 Task: Open Card Data Science Review in Board Sales Performance Management to Workspace Credit Analysis and add a team member Softage.1@softage.net, a label Blue, a checklist Training and Development, an attachment from your computer, a color Blue and finally, add a card description 'Conduct team training session on effective conflict resolution' and a comment 'We should approach this task with a sense of accountability and responsibility, owning our mistakes and taking steps to correct them.'. Add a start date 'Jan 05, 1900' with a due date 'Jan 12, 1900'
Action: Mouse moved to (102, 50)
Screenshot: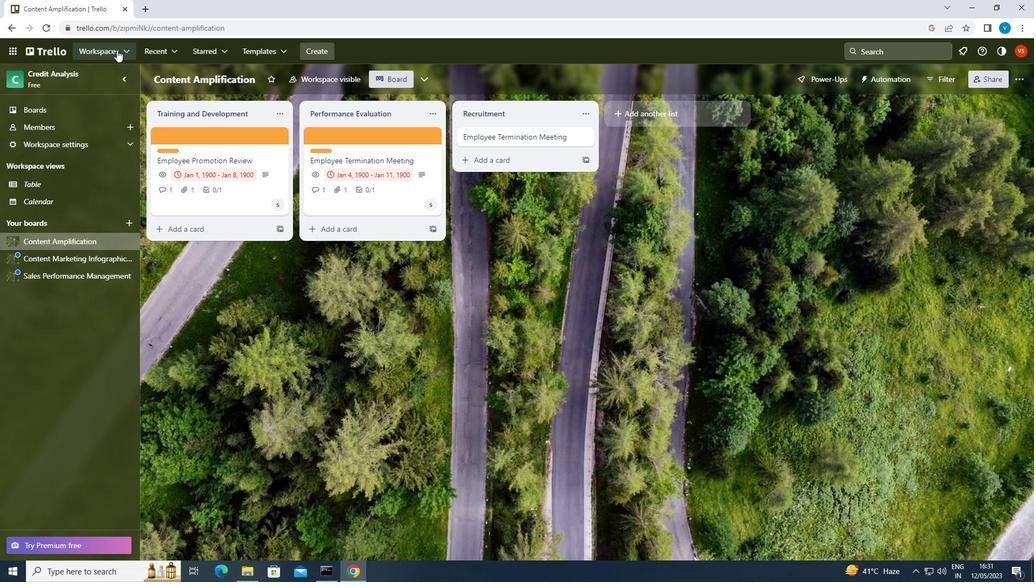 
Action: Mouse pressed left at (102, 50)
Screenshot: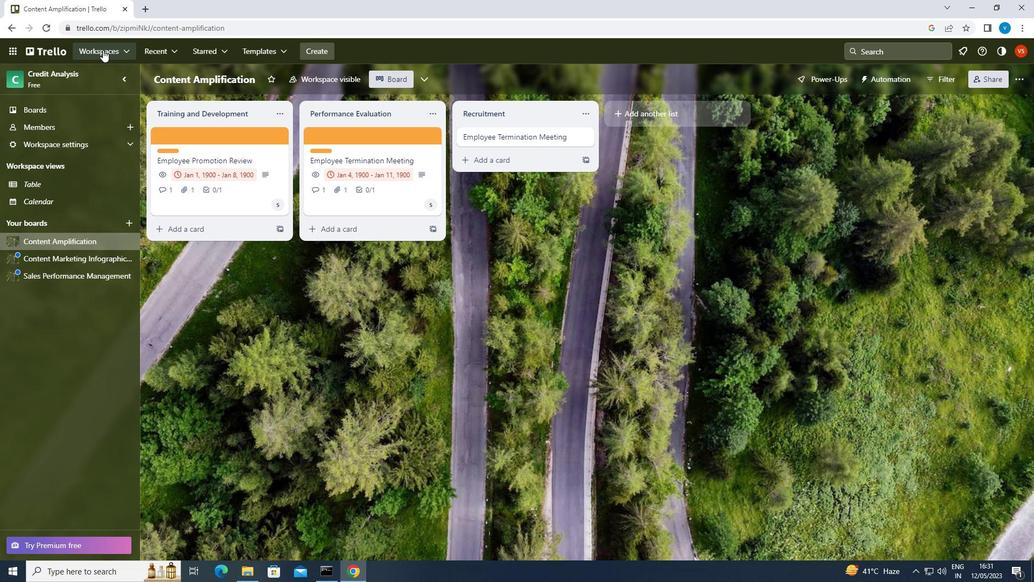 
Action: Mouse moved to (153, 343)
Screenshot: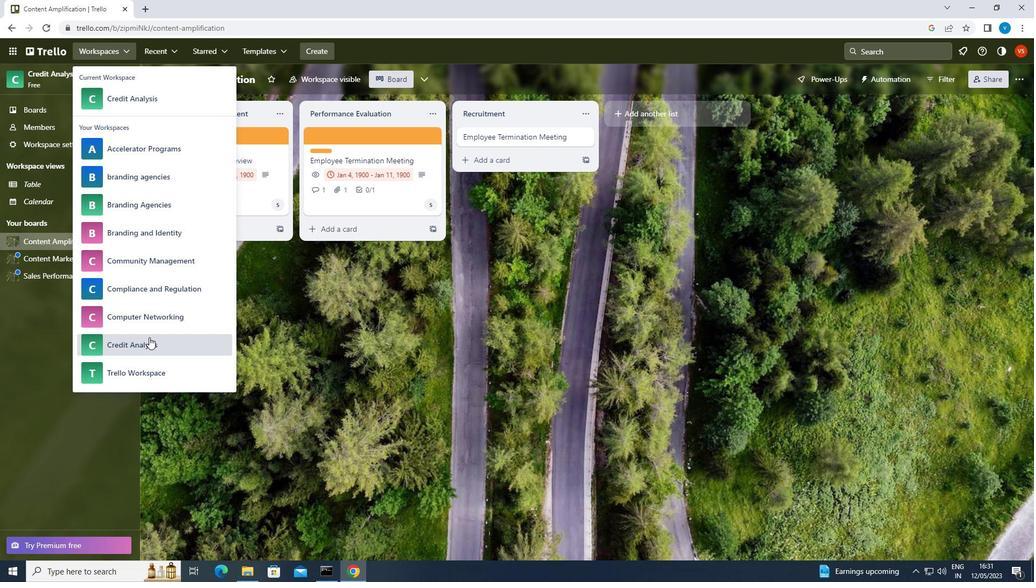 
Action: Mouse pressed left at (153, 343)
Screenshot: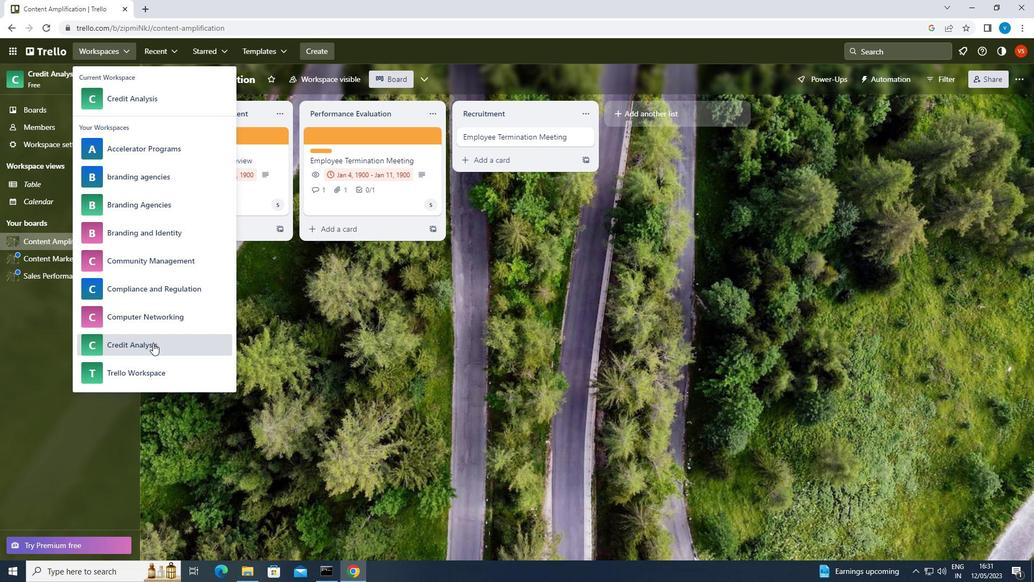 
Action: Mouse moved to (779, 449)
Screenshot: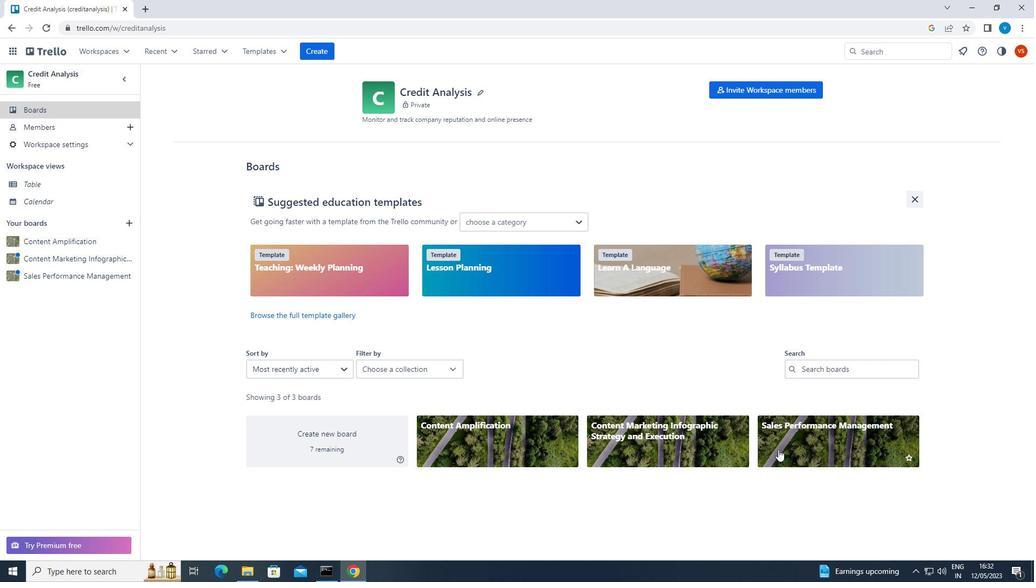 
Action: Mouse pressed left at (779, 449)
Screenshot: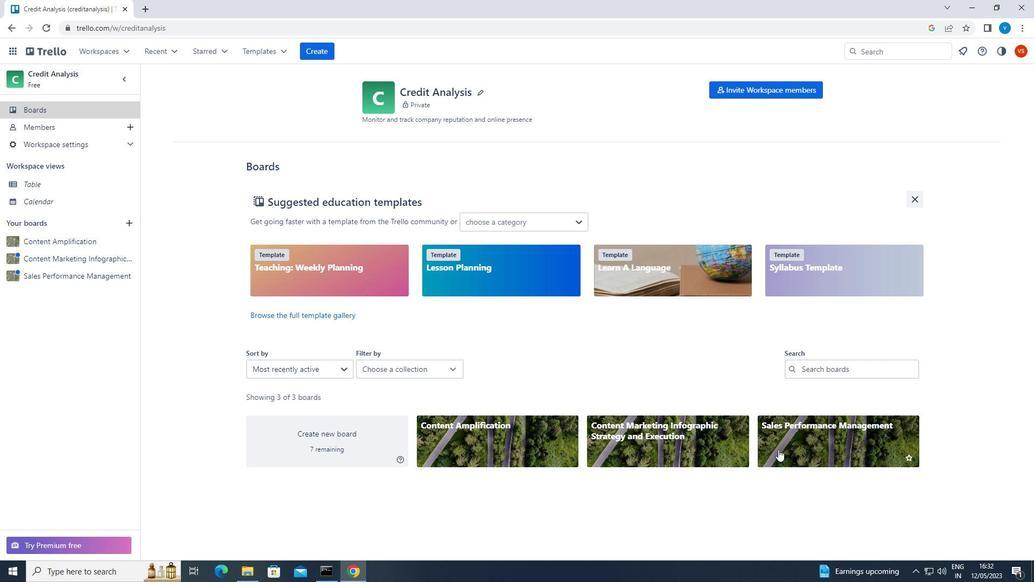 
Action: Mouse moved to (394, 136)
Screenshot: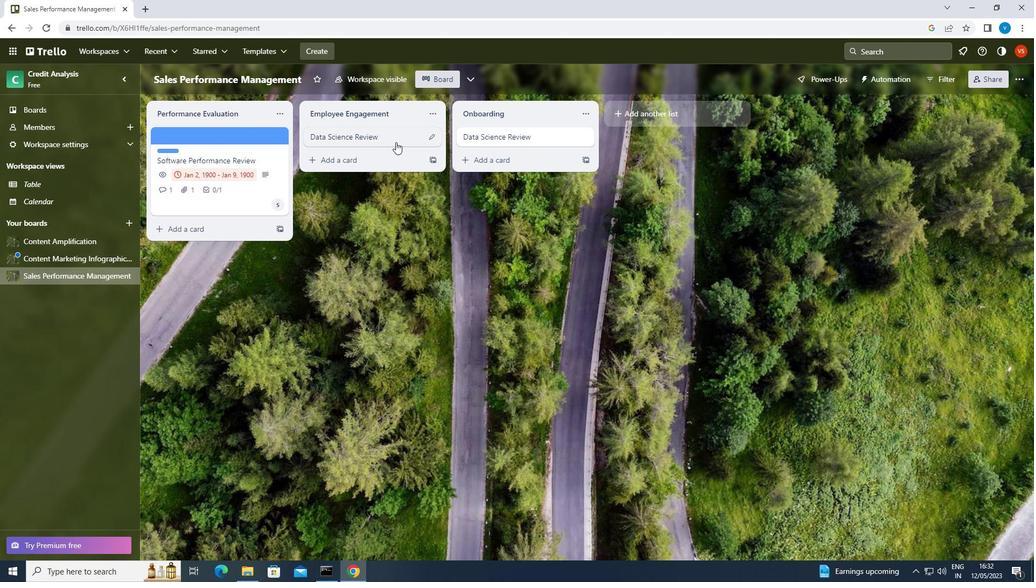 
Action: Mouse pressed left at (394, 136)
Screenshot: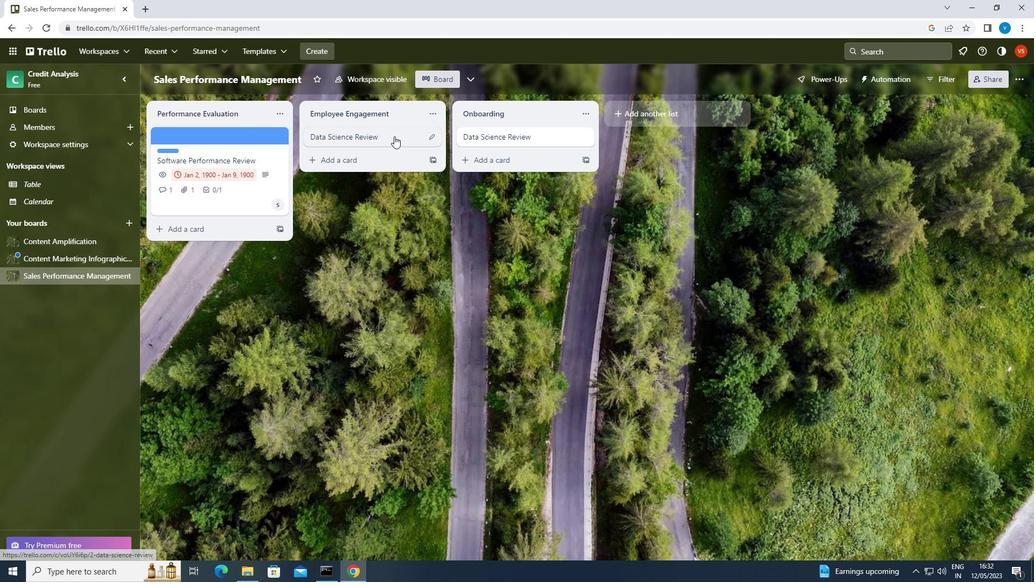
Action: Mouse moved to (645, 175)
Screenshot: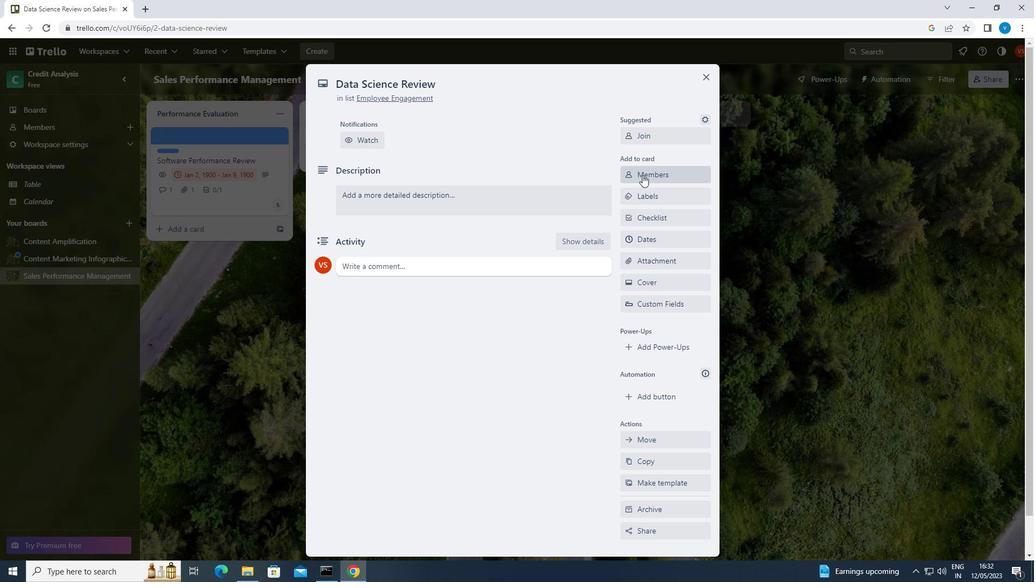 
Action: Mouse pressed left at (645, 175)
Screenshot: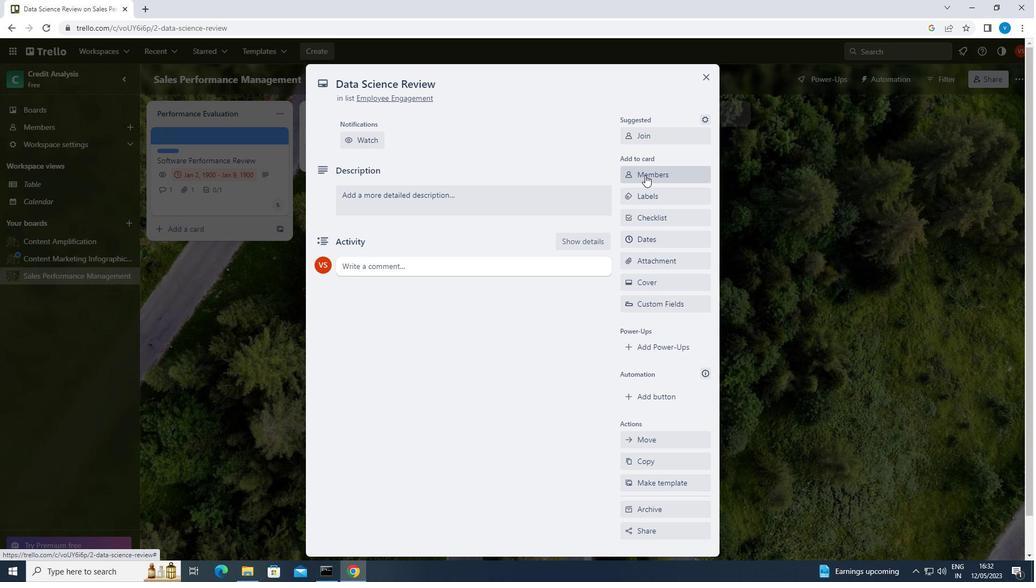 
Action: Key pressed <Key.shift>SOFTAGE.1<Key.shift><Key.shift><Key.shift><Key.shift><Key.shift><Key.shift><Key.shift><Key.shift><Key.shift>@SOFTAGE.NET
Screenshot: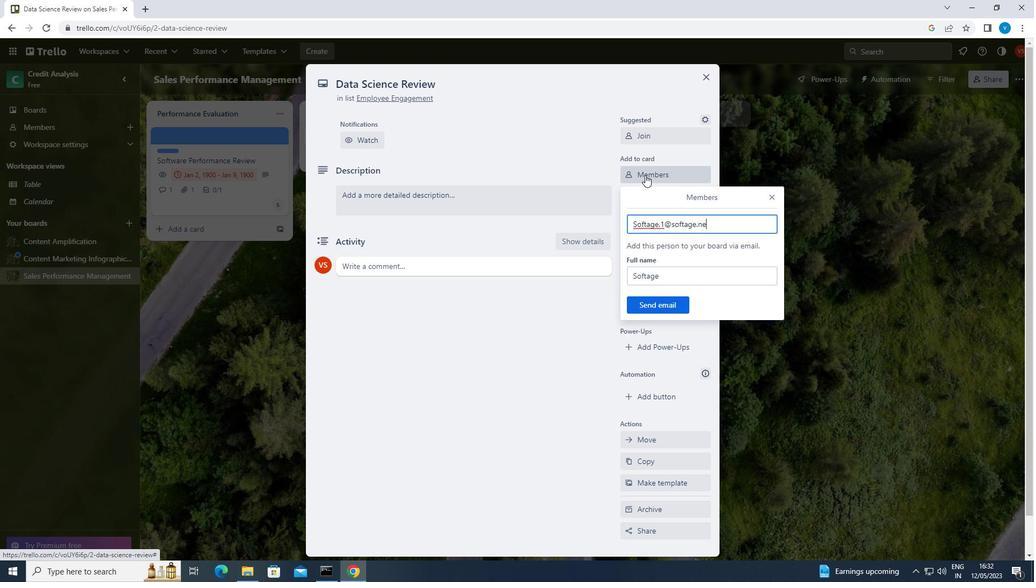 
Action: Mouse moved to (645, 305)
Screenshot: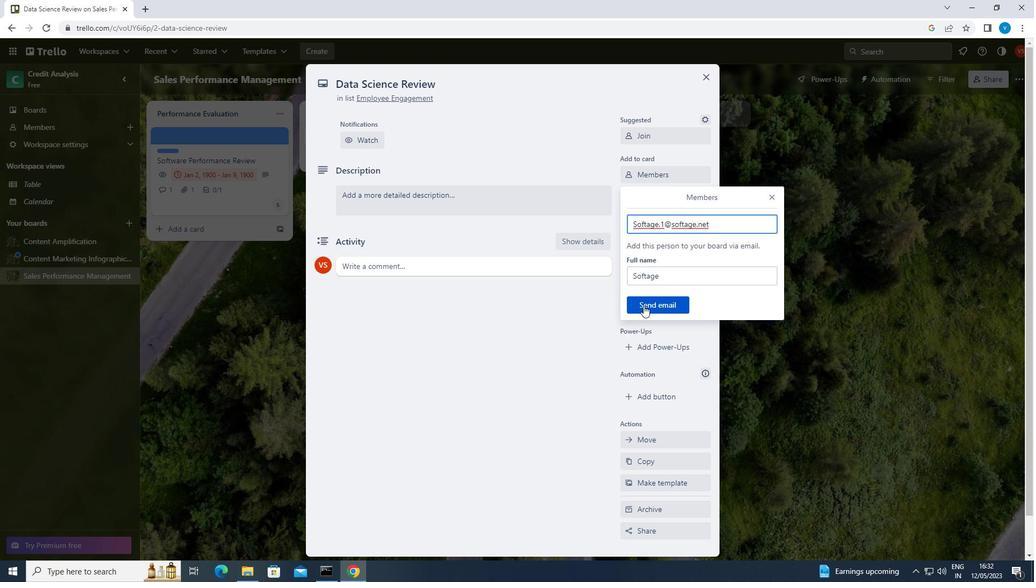 
Action: Mouse pressed left at (645, 305)
Screenshot: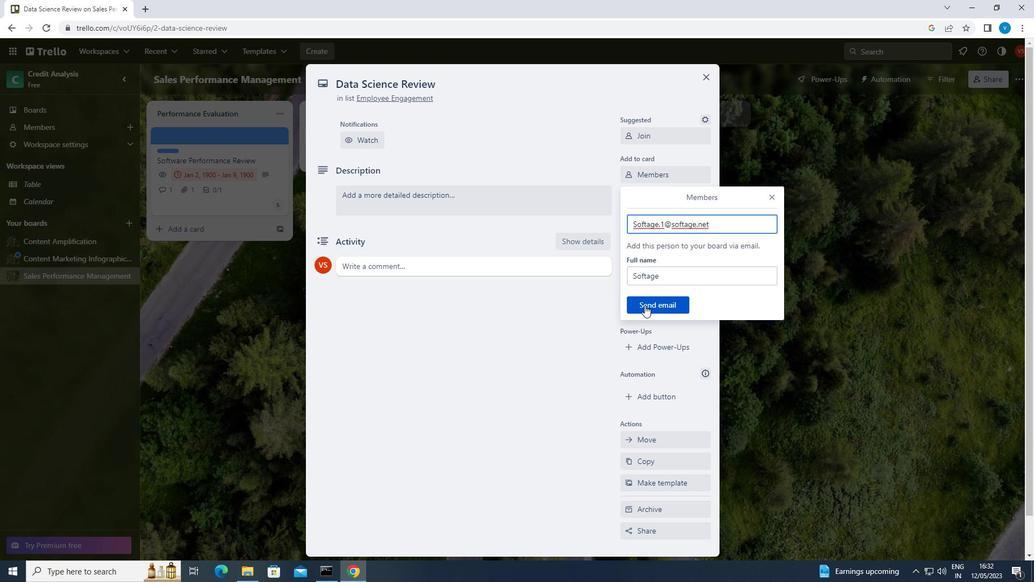 
Action: Mouse moved to (666, 199)
Screenshot: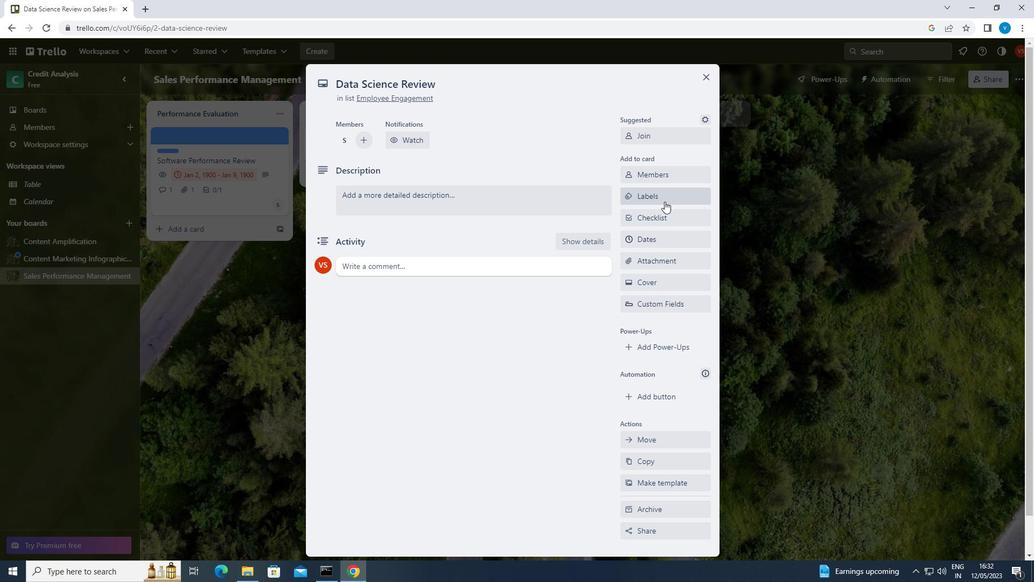 
Action: Mouse pressed left at (666, 199)
Screenshot: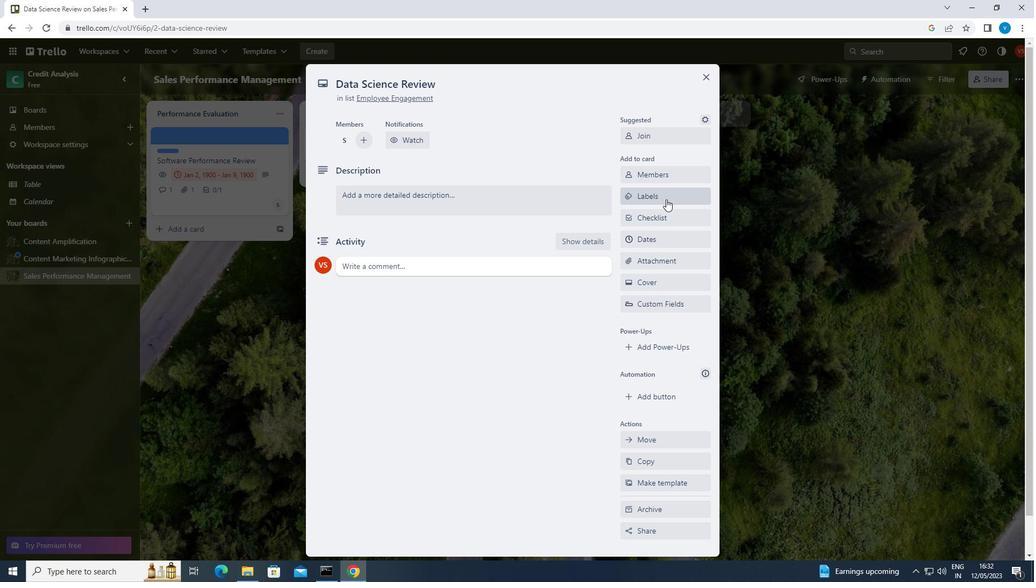 
Action: Mouse moved to (678, 375)
Screenshot: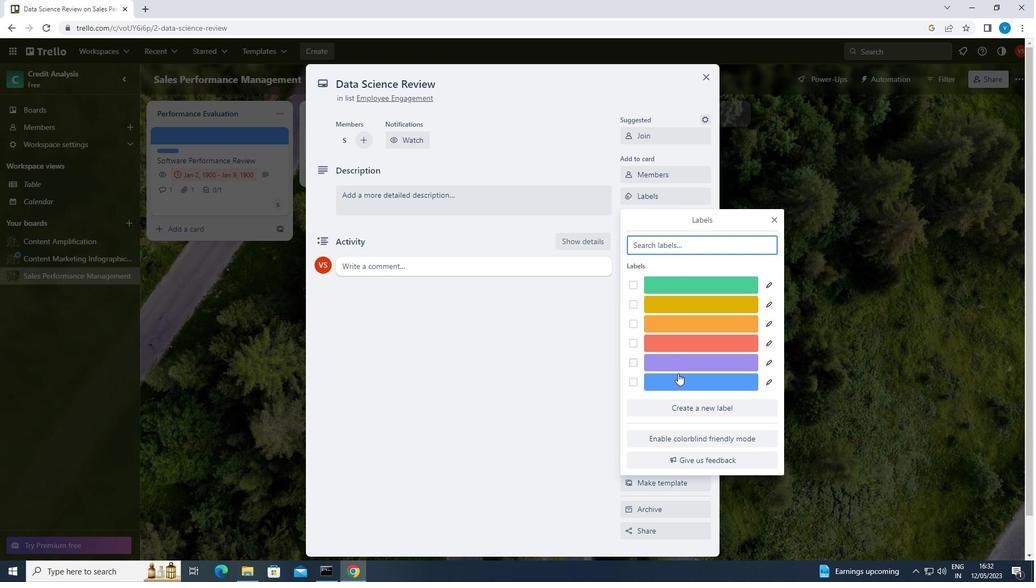
Action: Mouse pressed left at (678, 375)
Screenshot: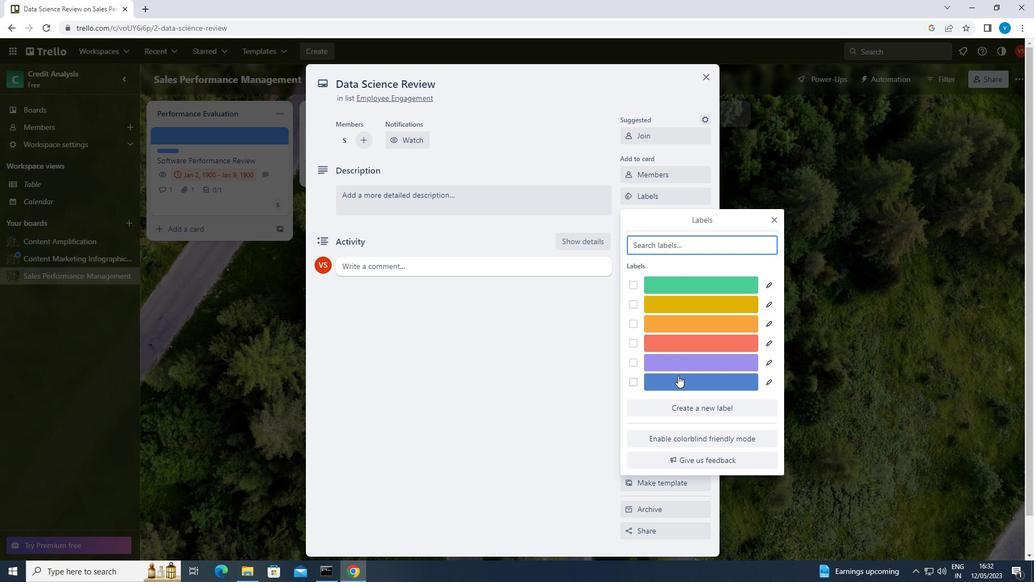 
Action: Mouse moved to (774, 218)
Screenshot: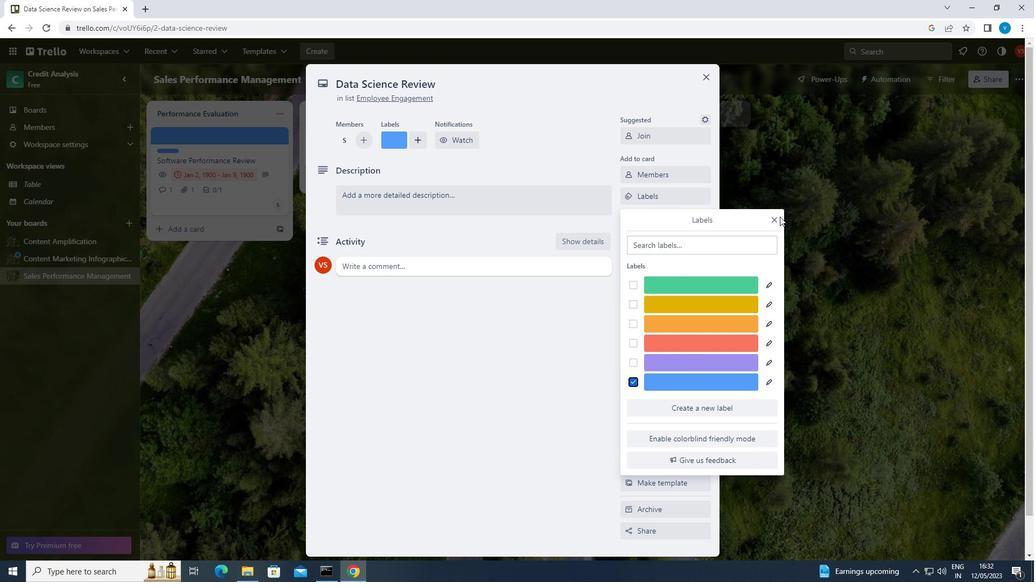 
Action: Mouse pressed left at (774, 218)
Screenshot: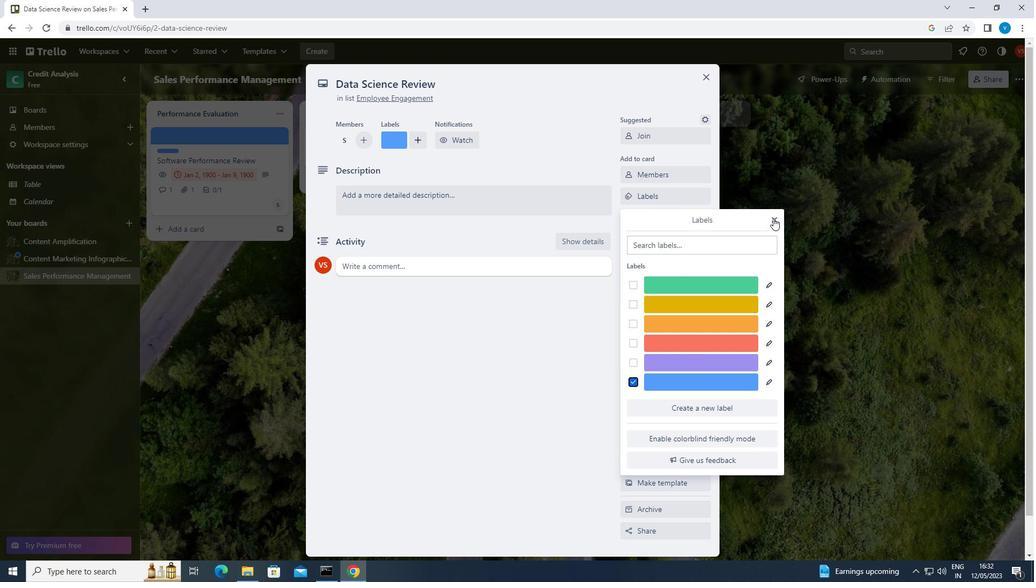 
Action: Mouse moved to (678, 220)
Screenshot: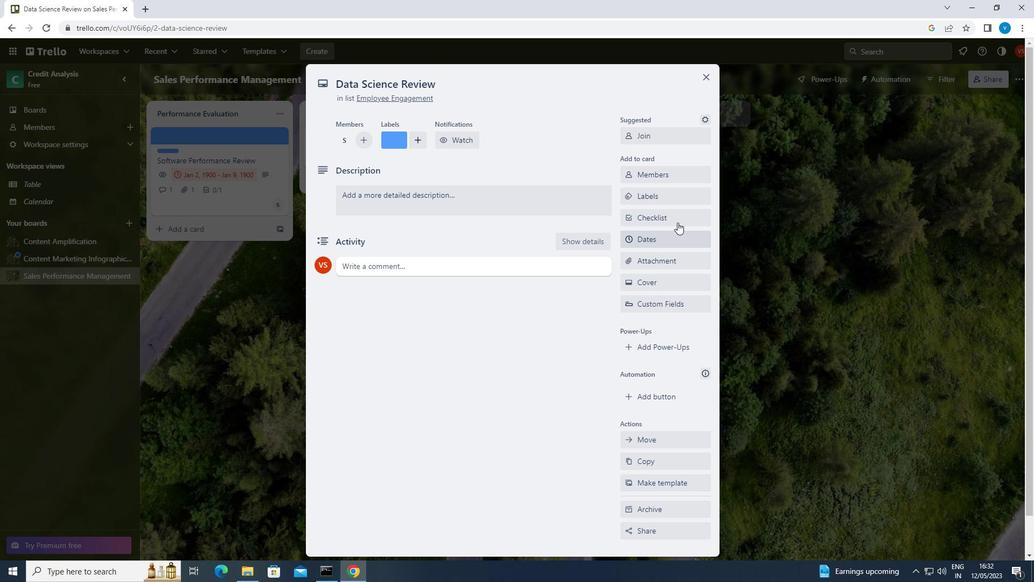
Action: Mouse pressed left at (678, 220)
Screenshot: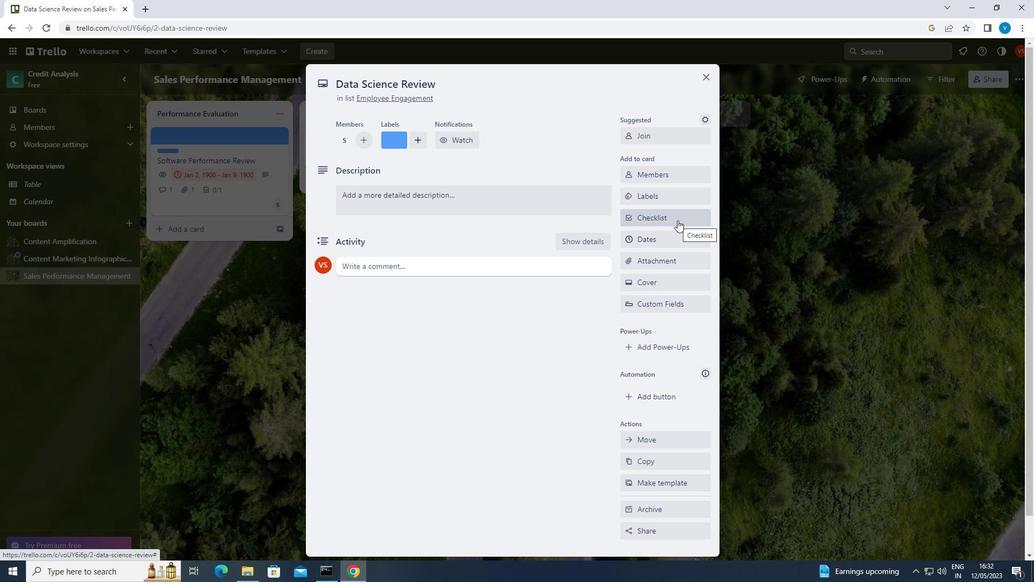 
Action: Mouse moved to (655, 340)
Screenshot: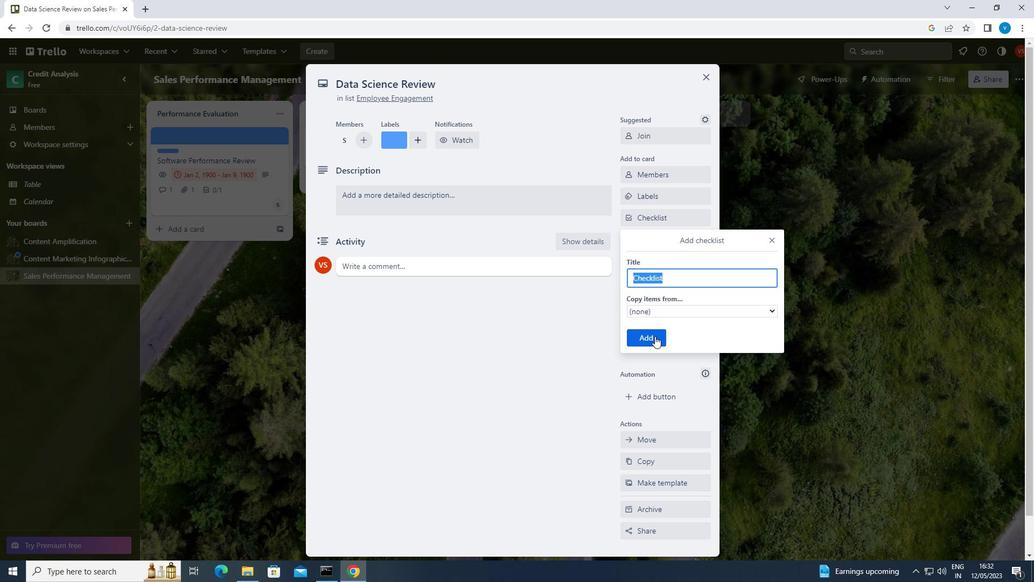 
Action: Mouse pressed left at (655, 340)
Screenshot: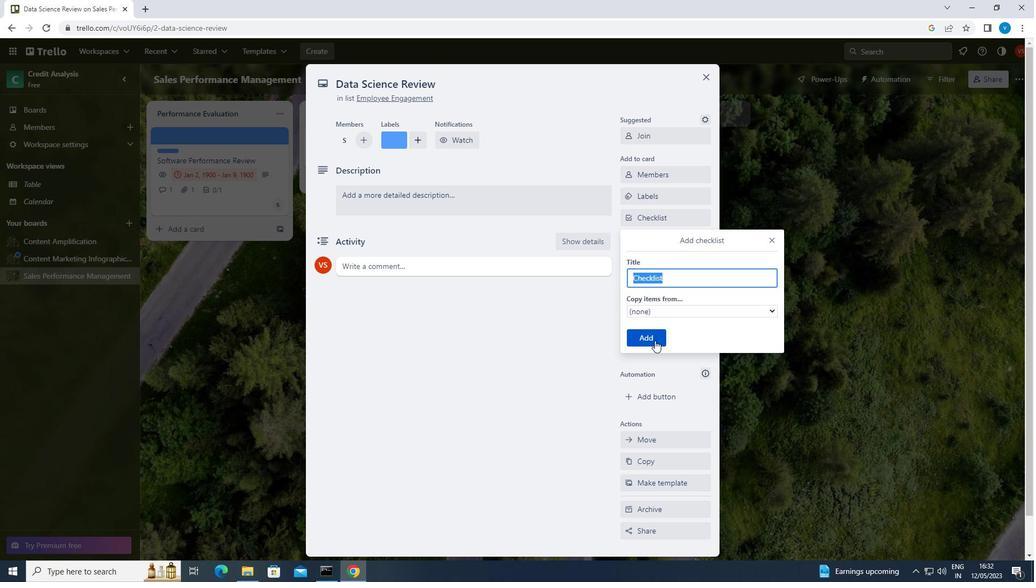 
Action: Mouse moved to (539, 278)
Screenshot: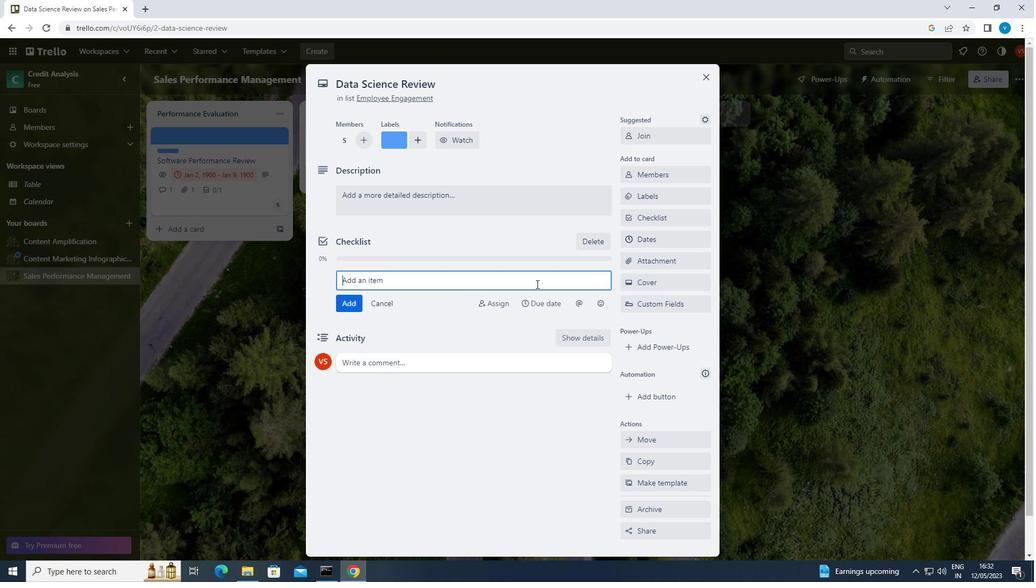 
Action: Mouse pressed left at (539, 278)
Screenshot: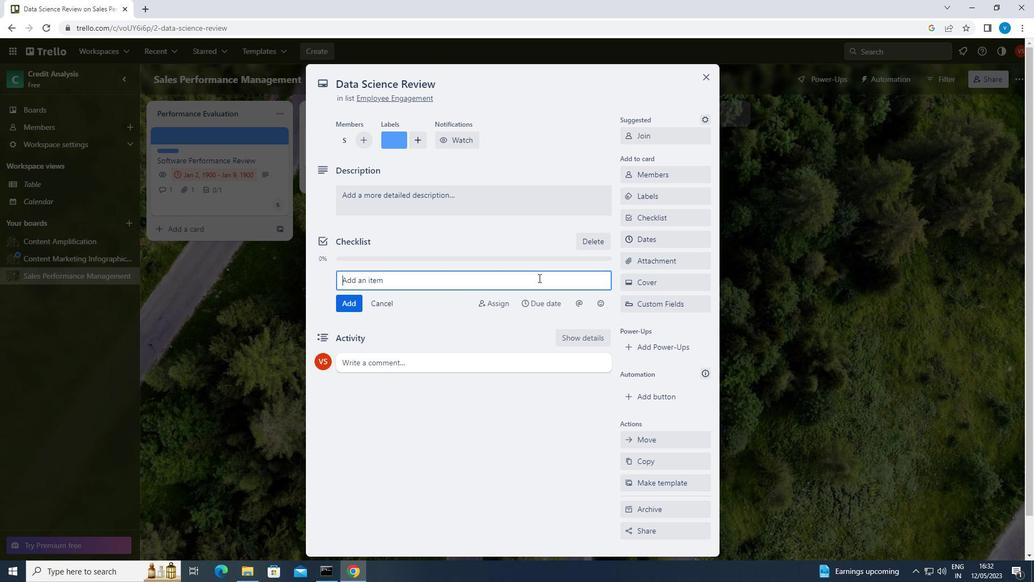 
Action: Key pressed <Key.shift>TRAINING<Key.space>AND<Key.space><Key.shift>DEVELOPMENT
Screenshot: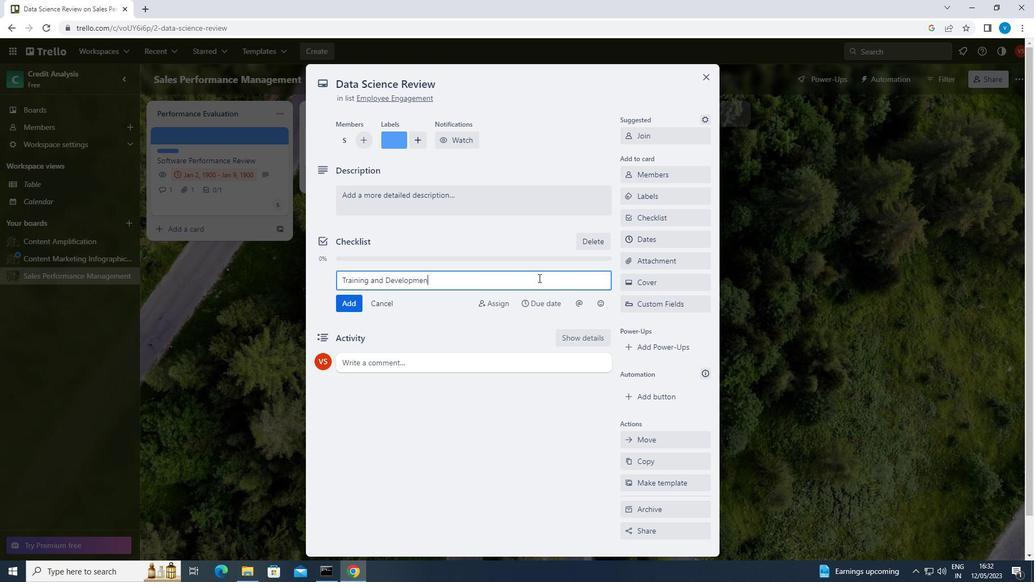 
Action: Mouse moved to (349, 301)
Screenshot: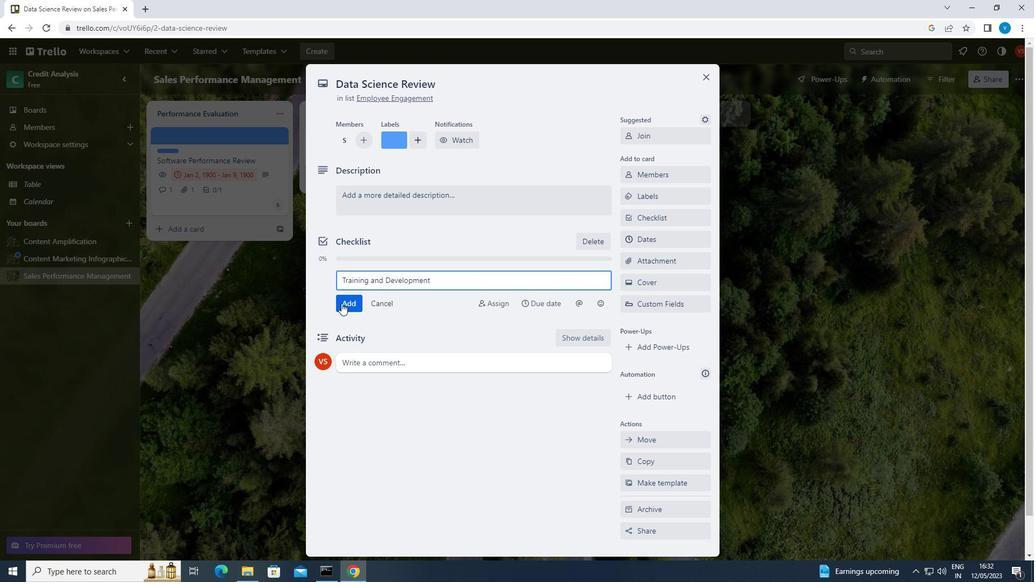 
Action: Mouse pressed left at (349, 301)
Screenshot: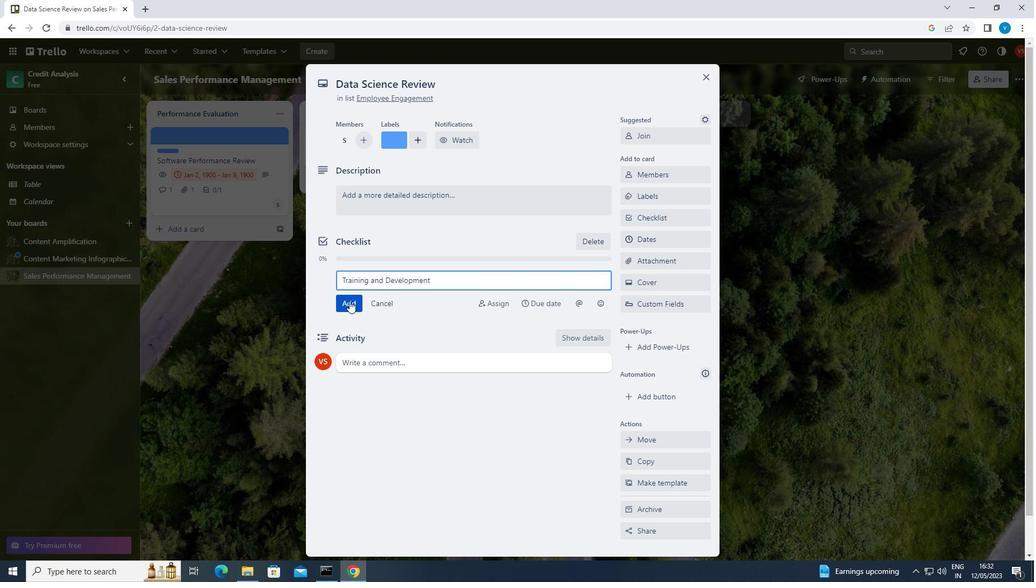 
Action: Mouse moved to (651, 258)
Screenshot: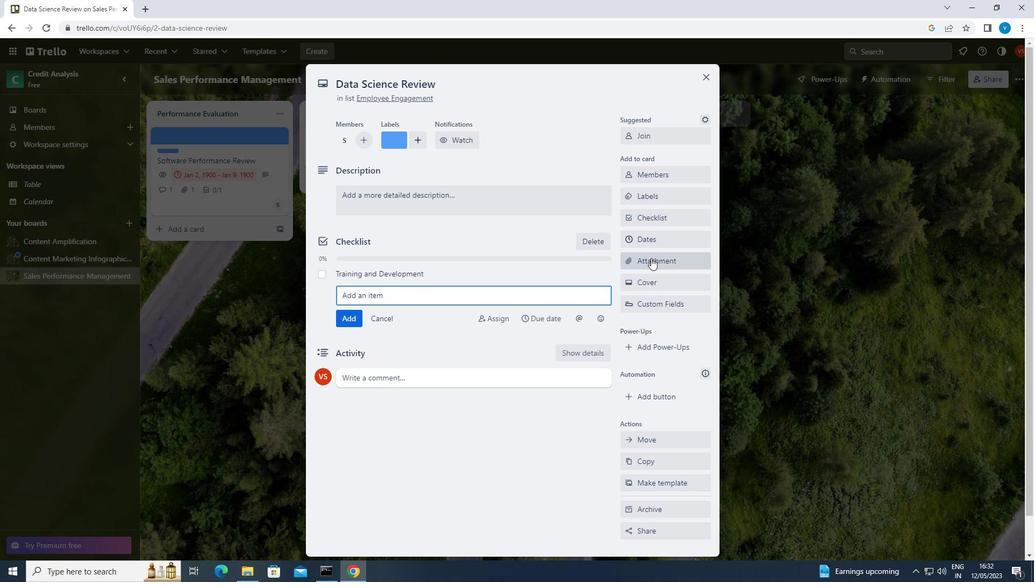
Action: Mouse pressed left at (651, 258)
Screenshot: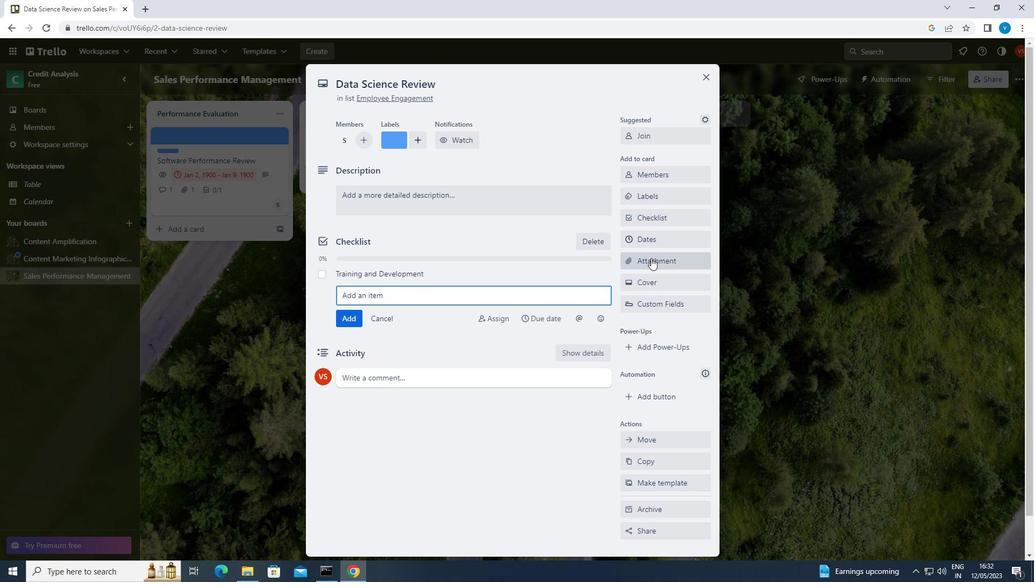 
Action: Mouse moved to (650, 305)
Screenshot: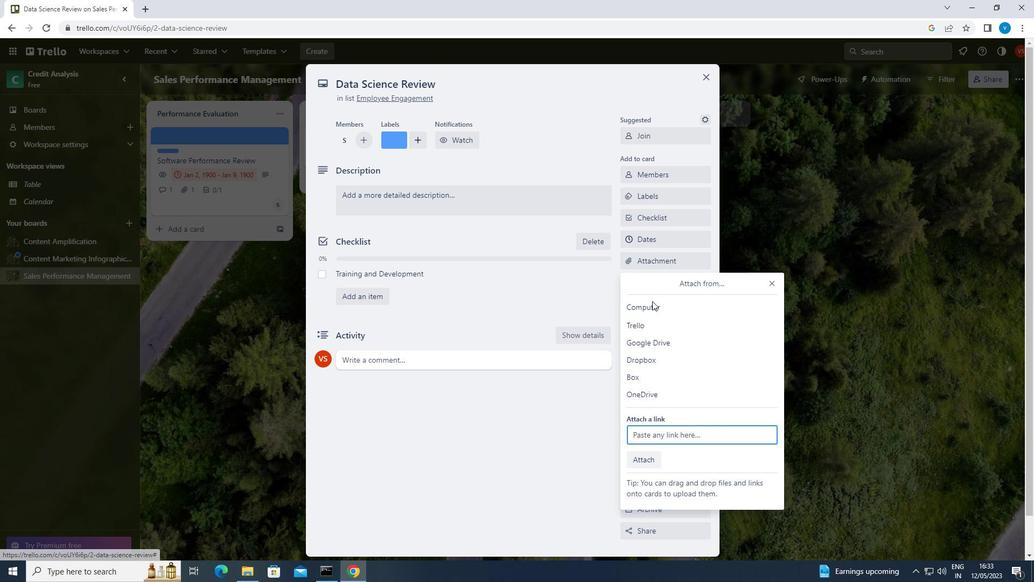 
Action: Mouse pressed left at (650, 305)
Screenshot: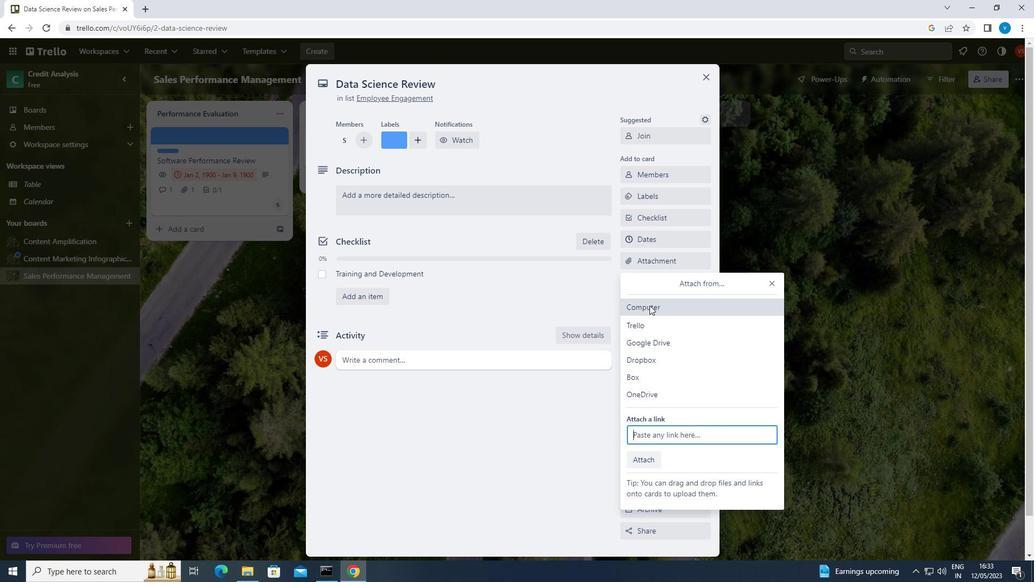 
Action: Mouse moved to (283, 183)
Screenshot: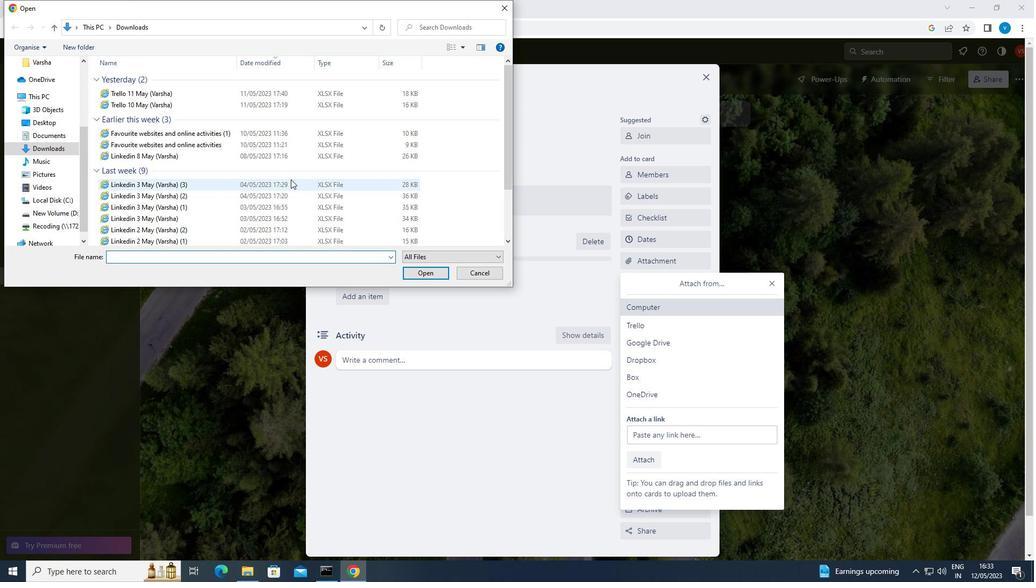 
Action: Mouse pressed left at (283, 183)
Screenshot: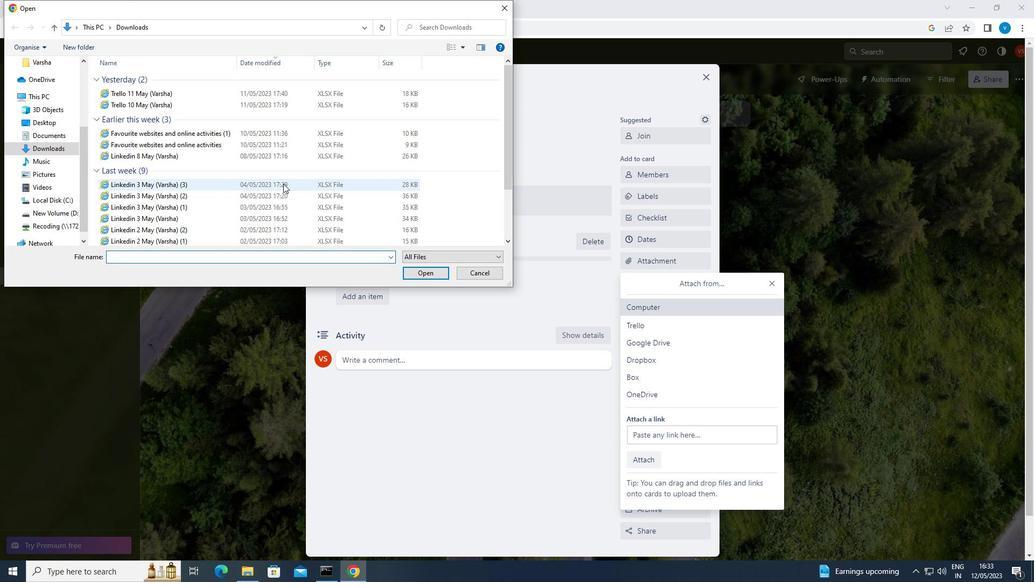 
Action: Mouse moved to (429, 271)
Screenshot: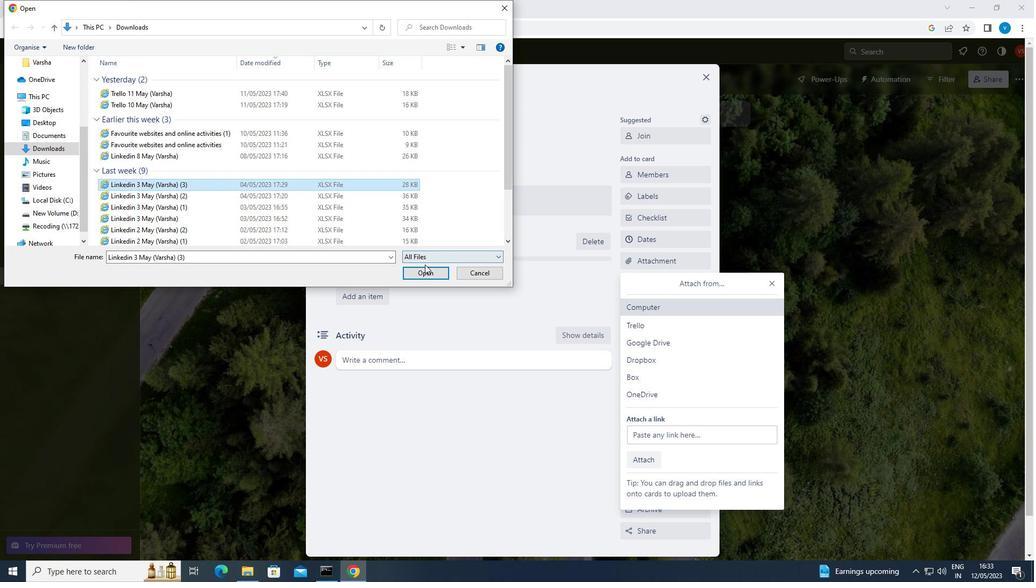 
Action: Mouse pressed left at (429, 271)
Screenshot: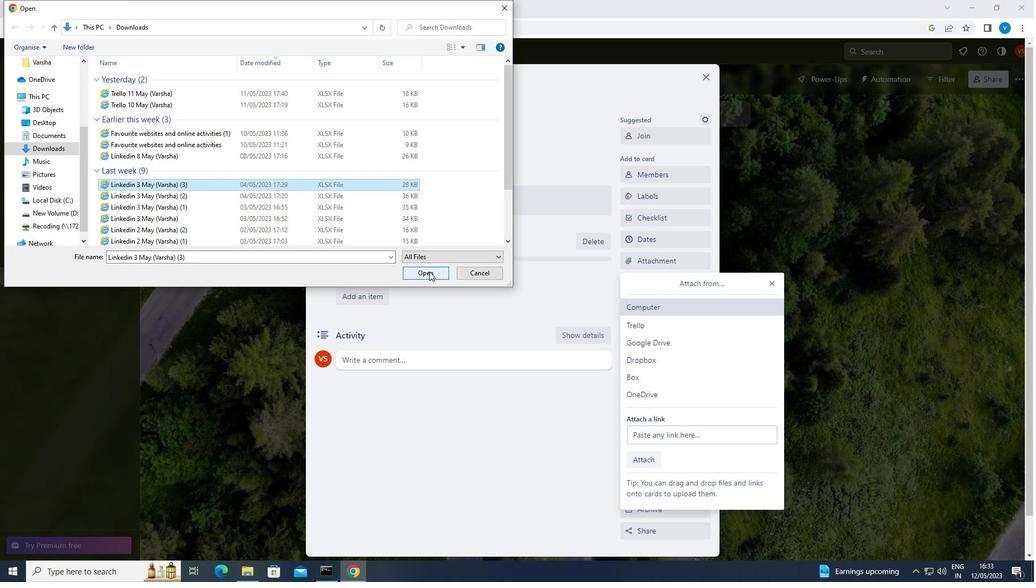 
Action: Mouse moved to (645, 282)
Screenshot: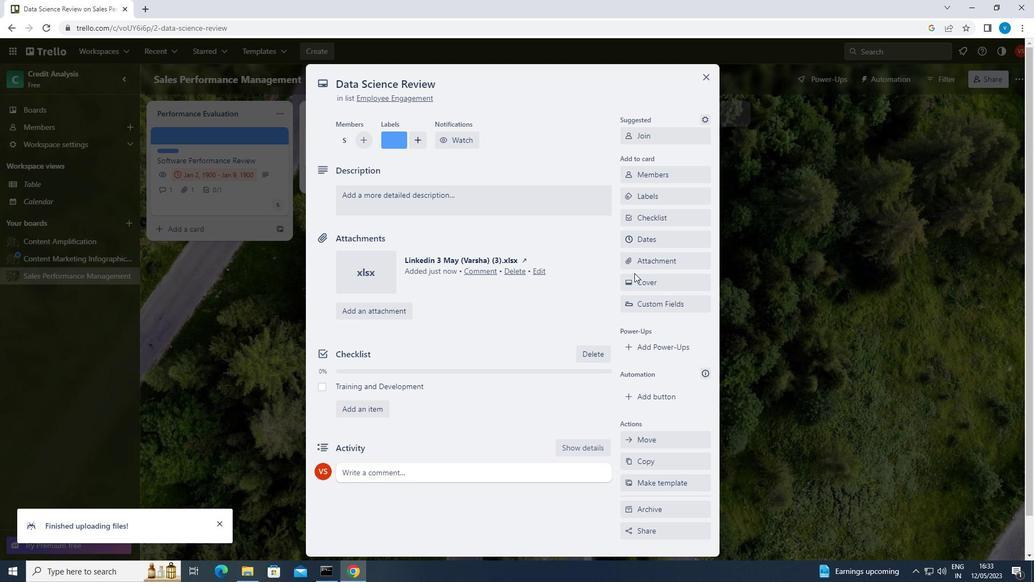 
Action: Mouse pressed left at (645, 282)
Screenshot: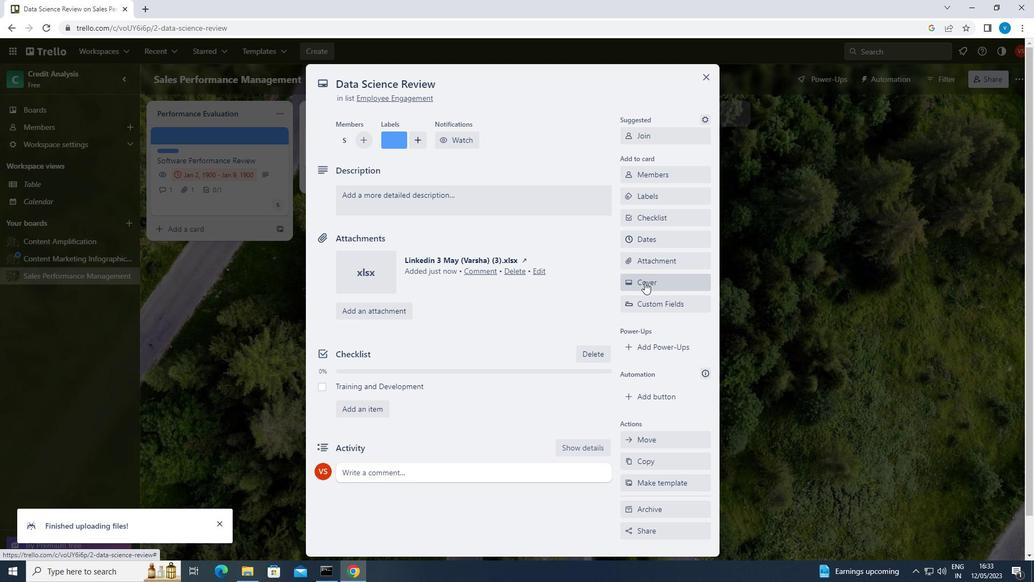 
Action: Mouse moved to (639, 363)
Screenshot: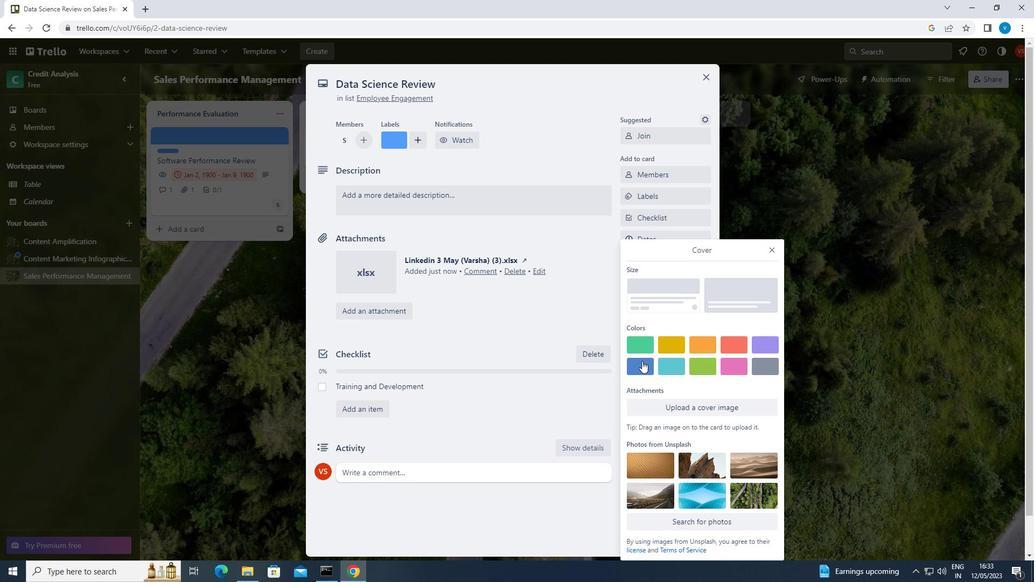 
Action: Mouse pressed left at (639, 363)
Screenshot: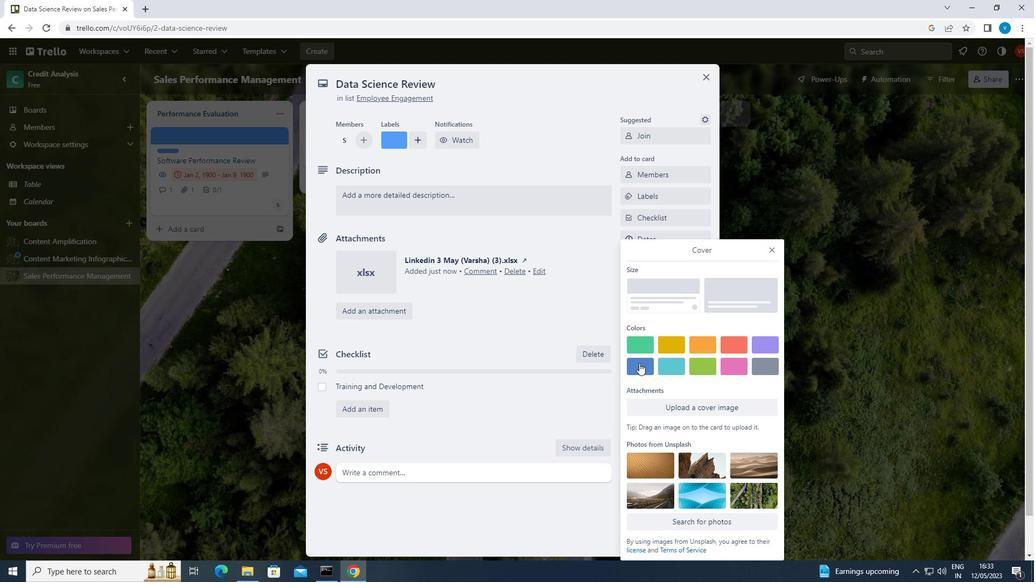 
Action: Mouse moved to (769, 232)
Screenshot: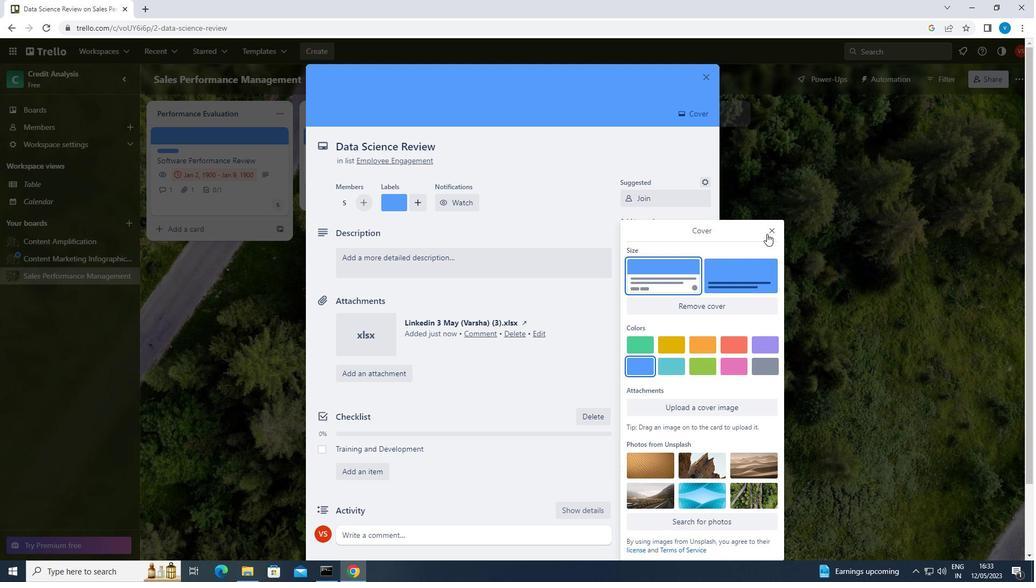 
Action: Mouse pressed left at (769, 232)
Screenshot: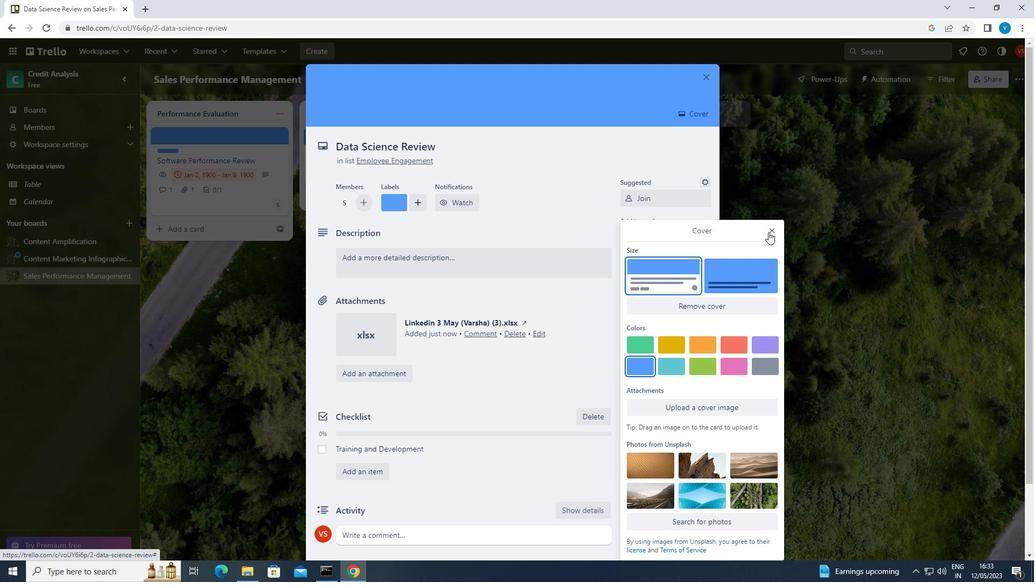 
Action: Mouse moved to (458, 256)
Screenshot: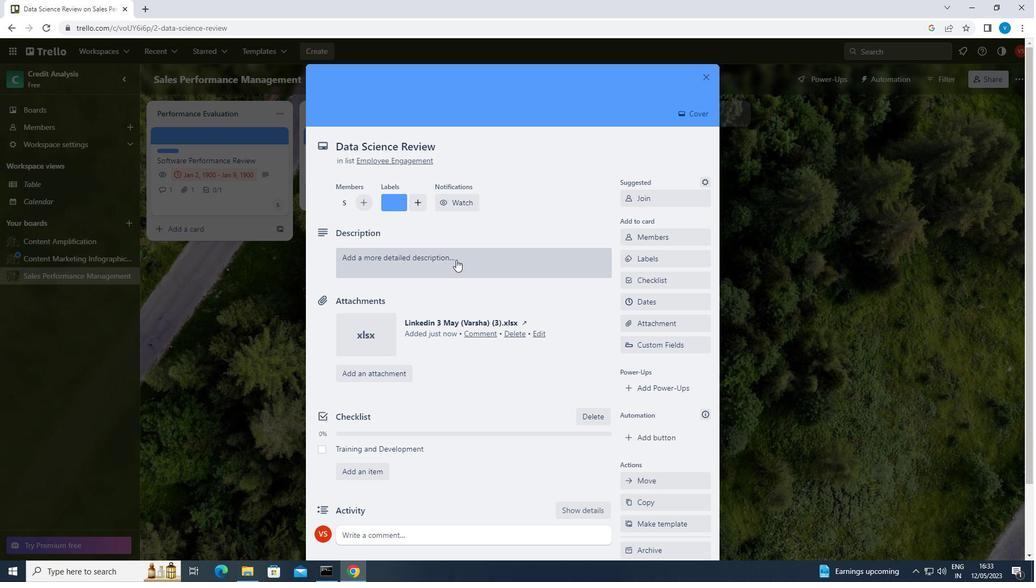 
Action: Mouse pressed left at (458, 256)
Screenshot: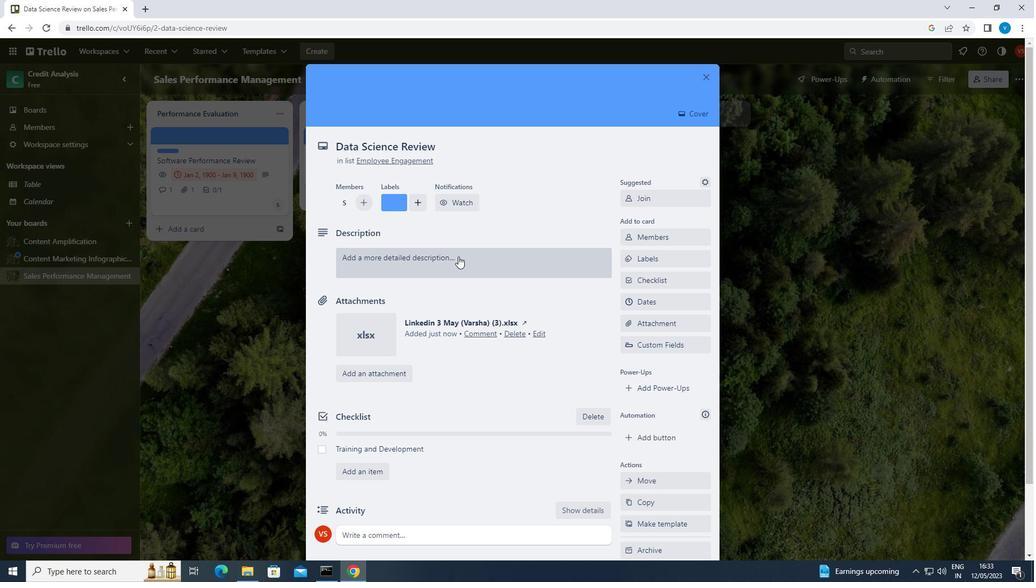 
Action: Mouse moved to (459, 256)
Screenshot: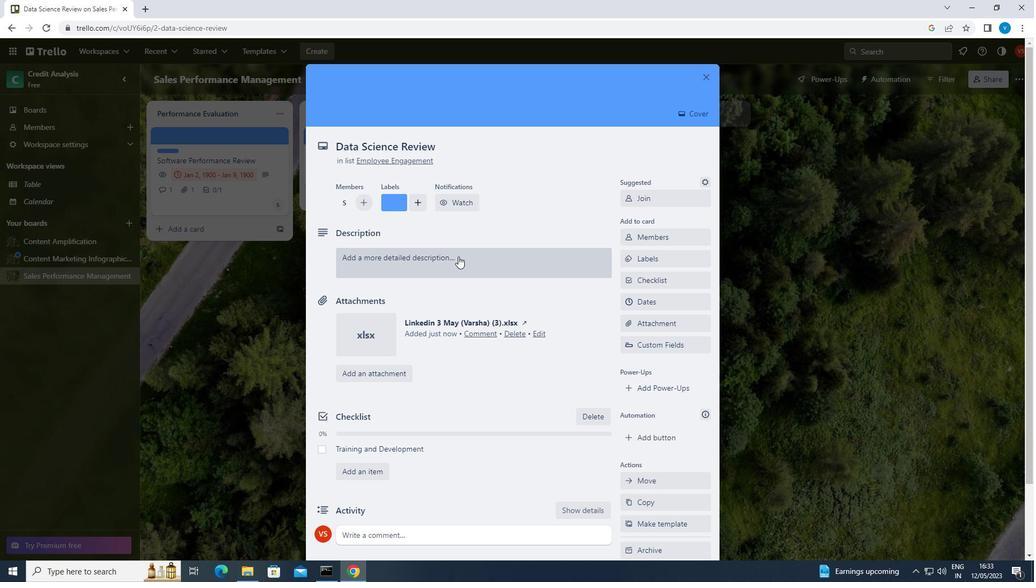 
Action: Key pressed <Key.shift>CONDUCT<Key.space>TEAM<Key.space>TRAINING<Key.space>SESSION<Key.space>ON<Key.space>EFFECTIVE<Key.space>CONFLICT<Key.space>RESOLUTION
Screenshot: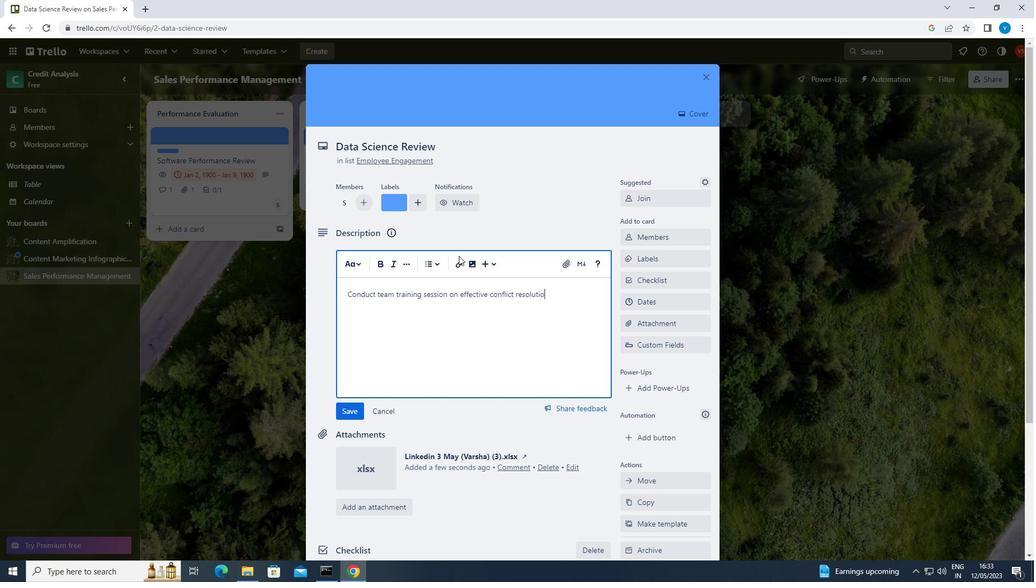 
Action: Mouse moved to (352, 409)
Screenshot: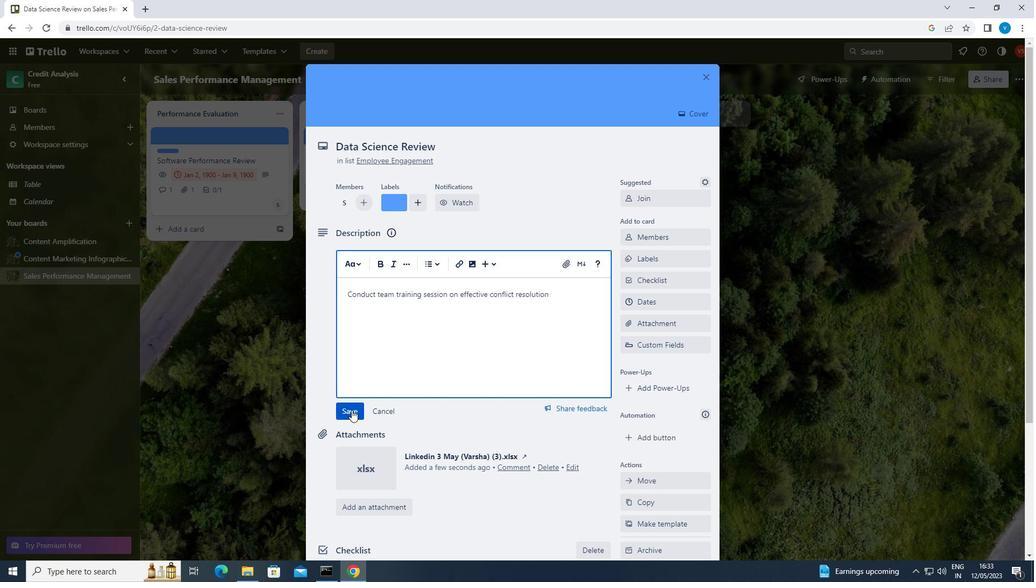 
Action: Mouse pressed left at (352, 409)
Screenshot: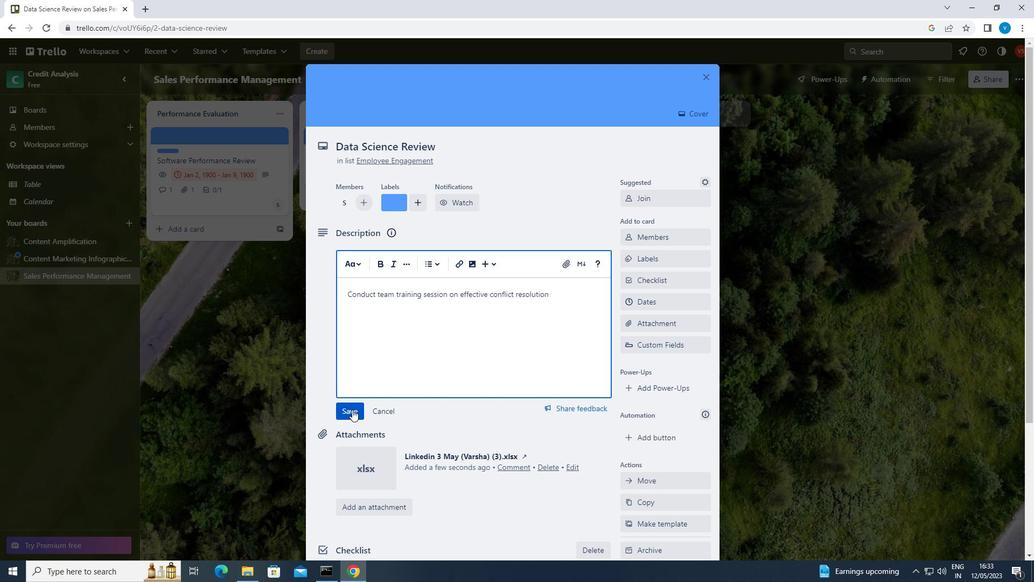
Action: Mouse moved to (405, 518)
Screenshot: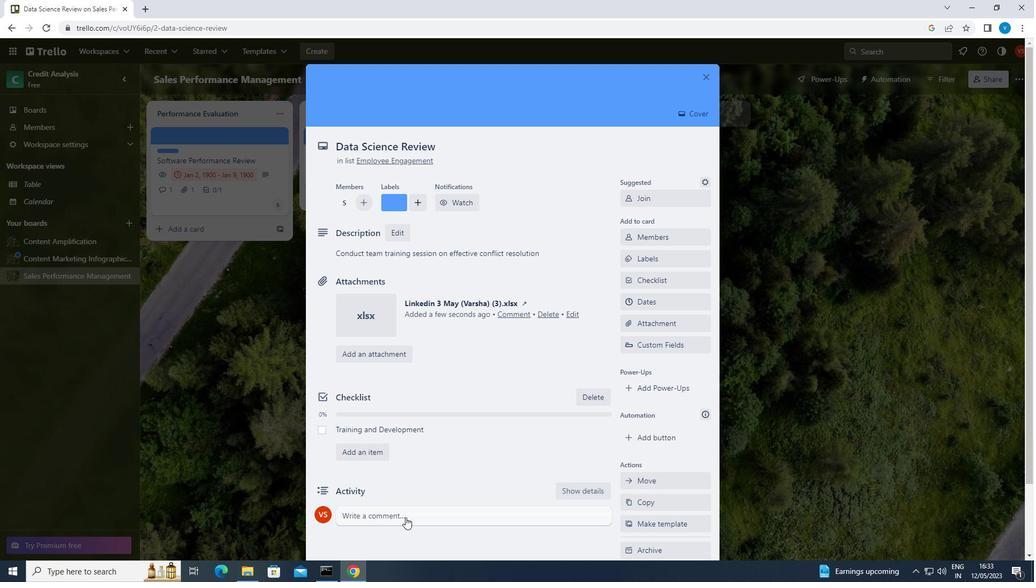 
Action: Mouse pressed left at (405, 518)
Screenshot: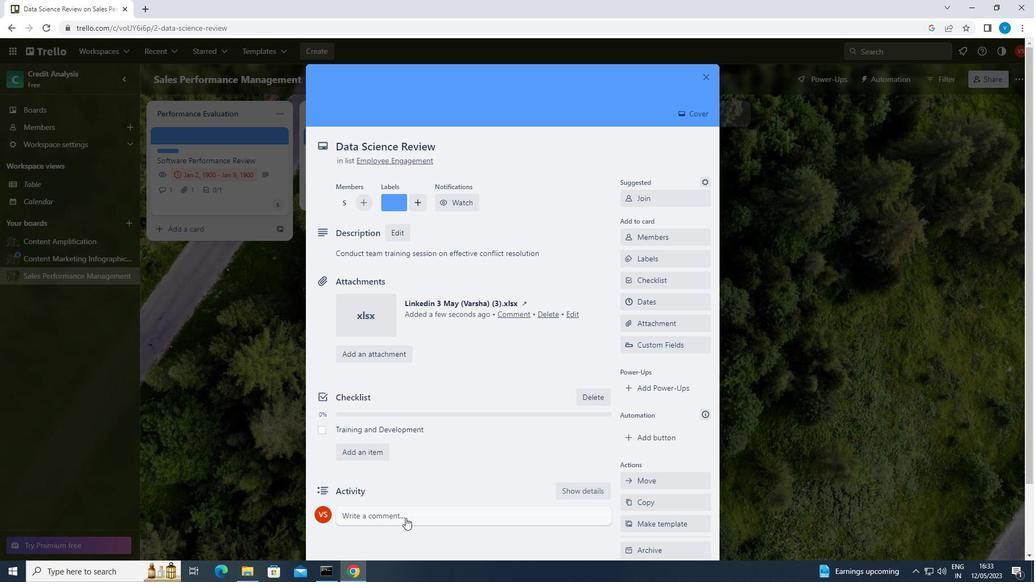 
Action: Key pressed <Key.shift>WE<Key.space>SHOULD<Key.space>APPROACH<Key.space>THIS<Key.space>TASK<Key.space>WITH<Key.space>A<Key.space>SENSE<Key.space>OF<Key.space>ACCOUNTABILITY<Key.space>AND<Key.space>RESPONSIBILITY,<Key.space>OWNING<Key.space>OUR<Key.space>MISTAKES<Key.space>AND<Key.space>TAKING<Key.space>STEPS<Key.space>TO<Key.space>CORRECT<Key.space>THEM.
Screenshot: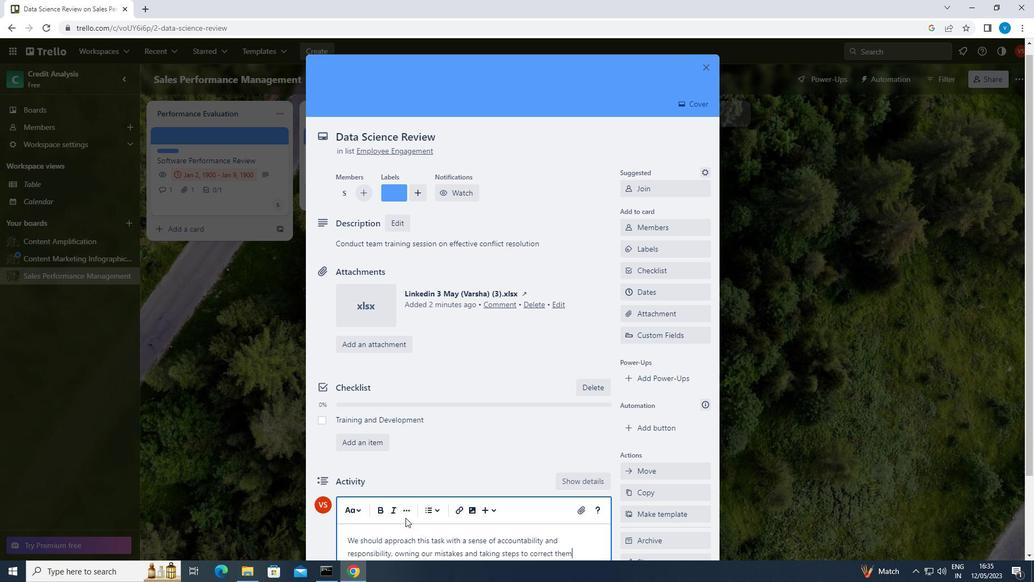 
Action: Mouse moved to (440, 505)
Screenshot: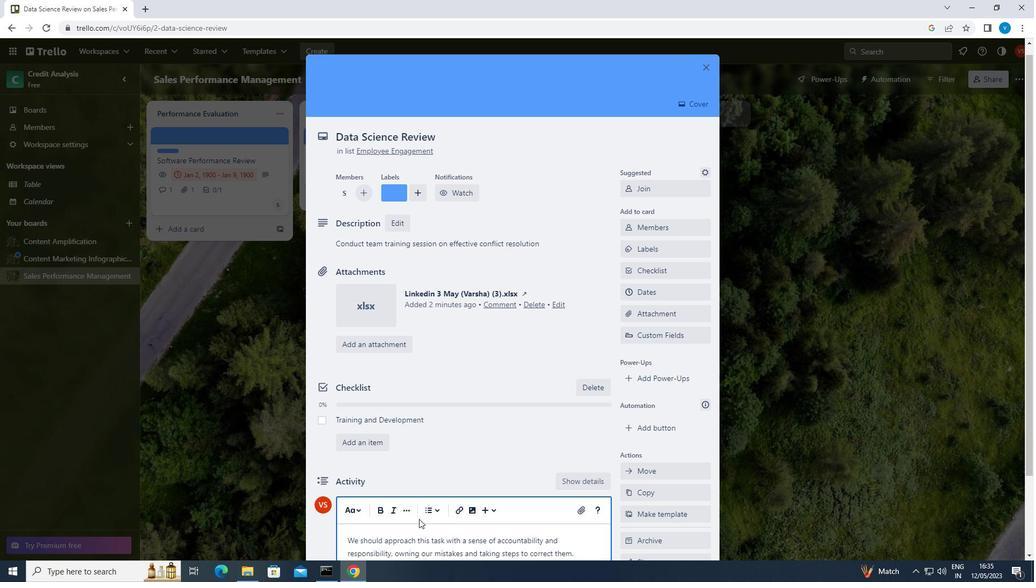 
Action: Mouse scrolled (440, 505) with delta (0, 0)
Screenshot: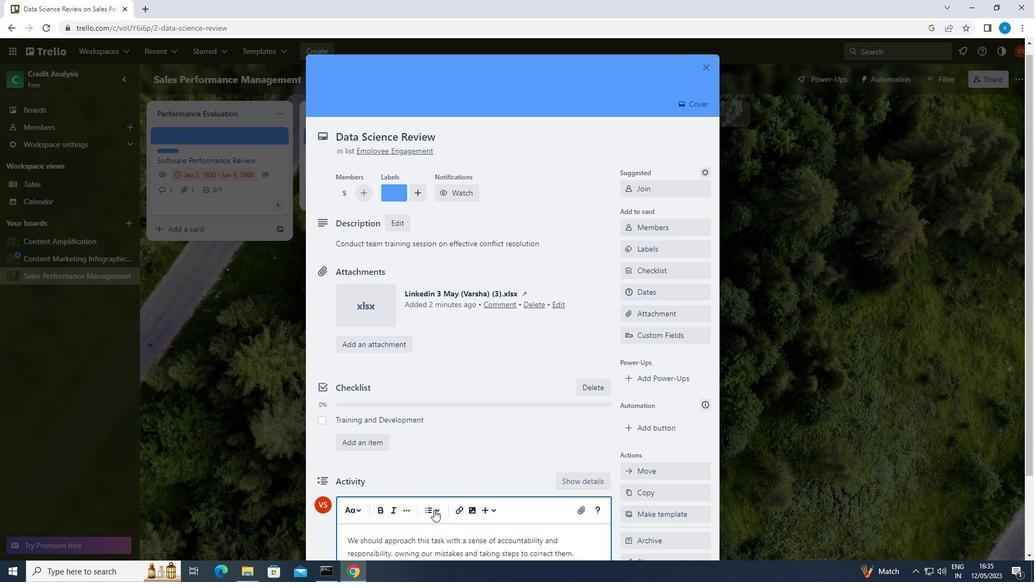 
Action: Mouse scrolled (440, 505) with delta (0, 0)
Screenshot: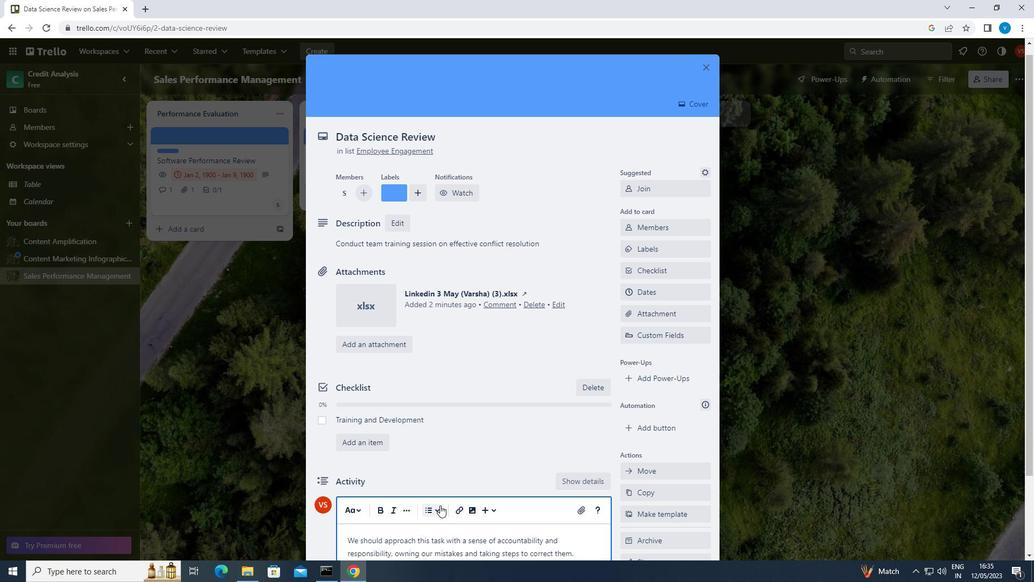 
Action: Mouse moved to (349, 493)
Screenshot: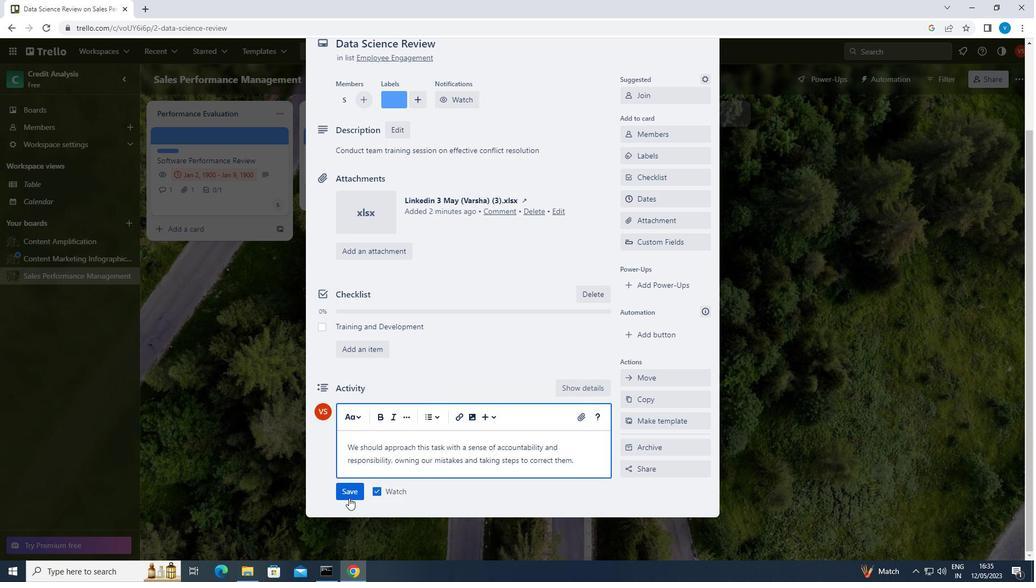 
Action: Mouse pressed left at (349, 493)
Screenshot: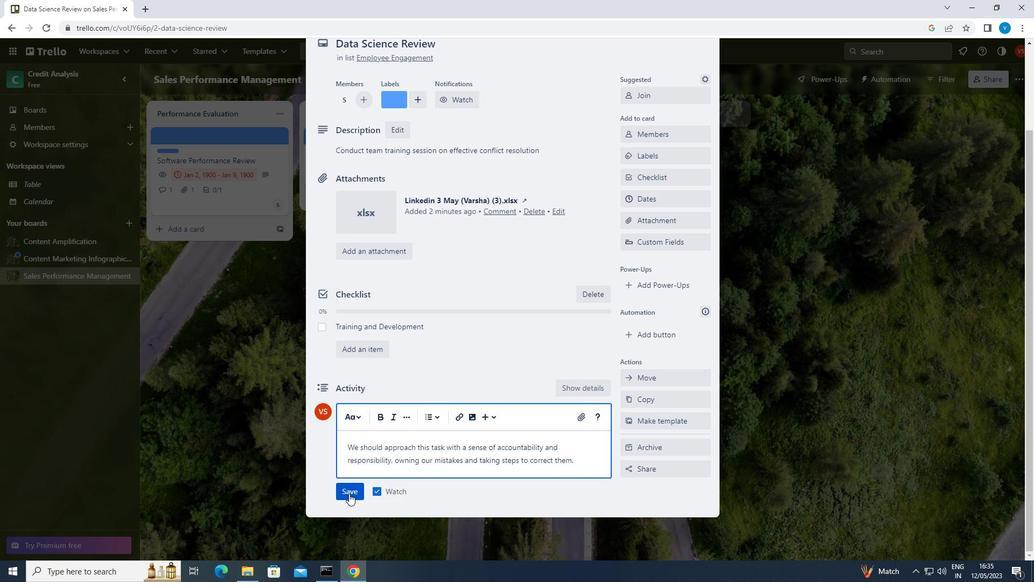 
Action: Mouse moved to (639, 196)
Screenshot: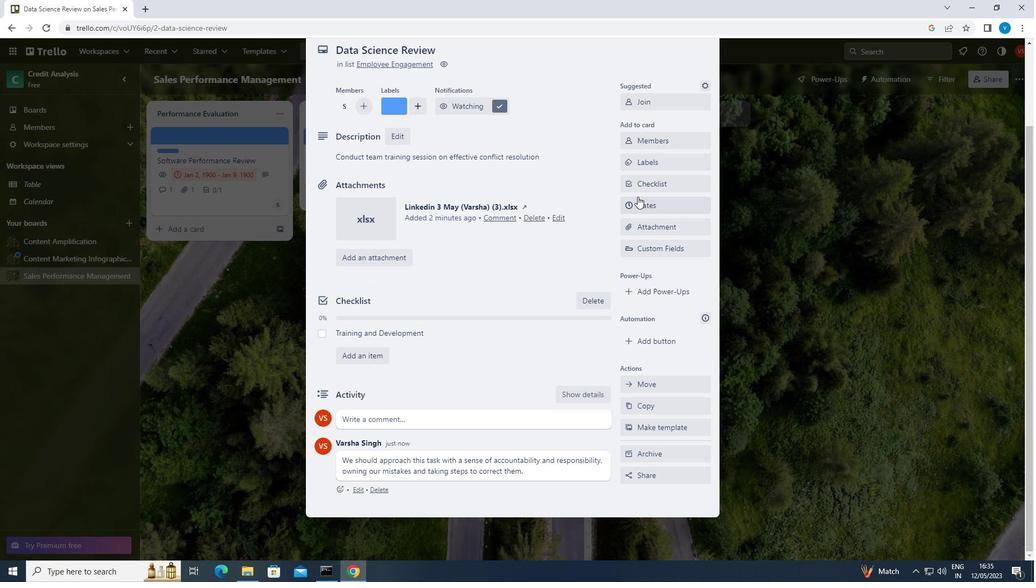 
Action: Mouse pressed left at (639, 196)
Screenshot: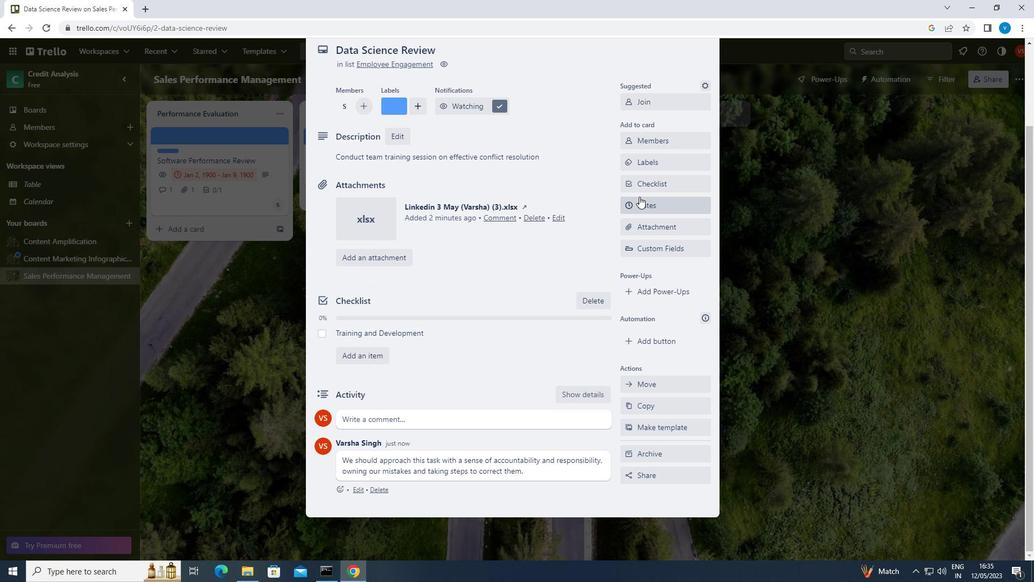 
Action: Mouse moved to (628, 277)
Screenshot: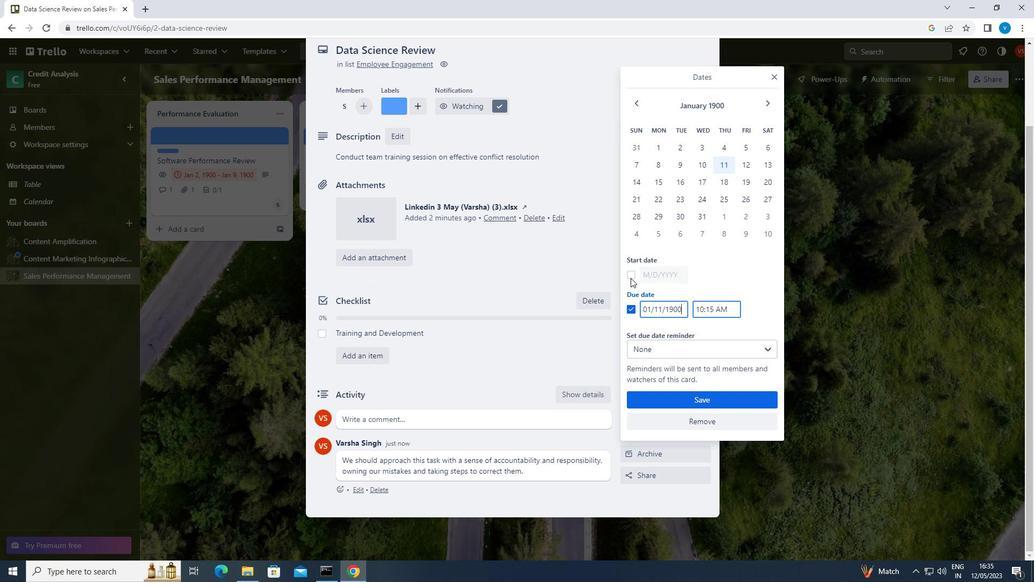 
Action: Mouse pressed left at (628, 277)
Screenshot: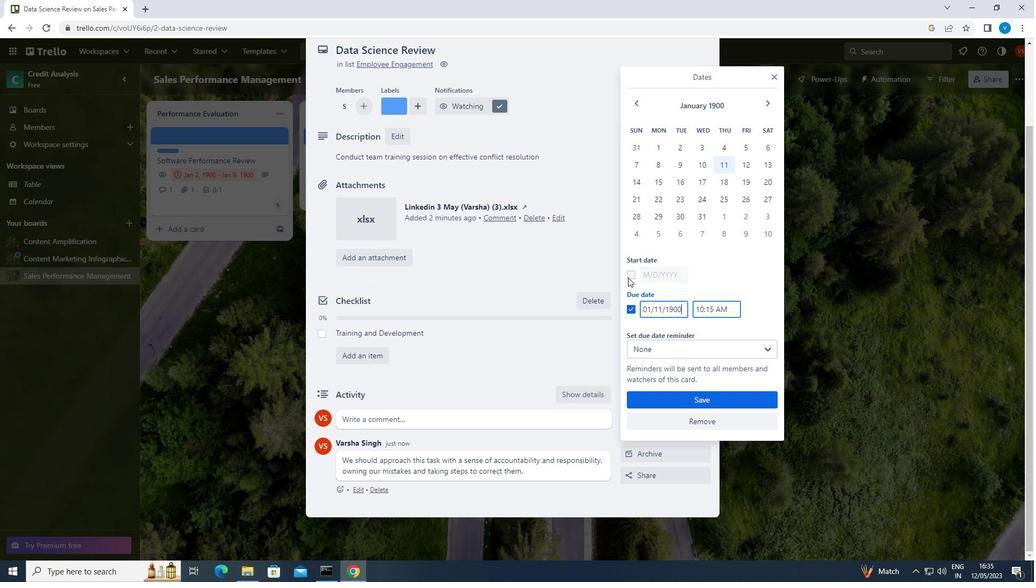 
Action: Mouse moved to (682, 276)
Screenshot: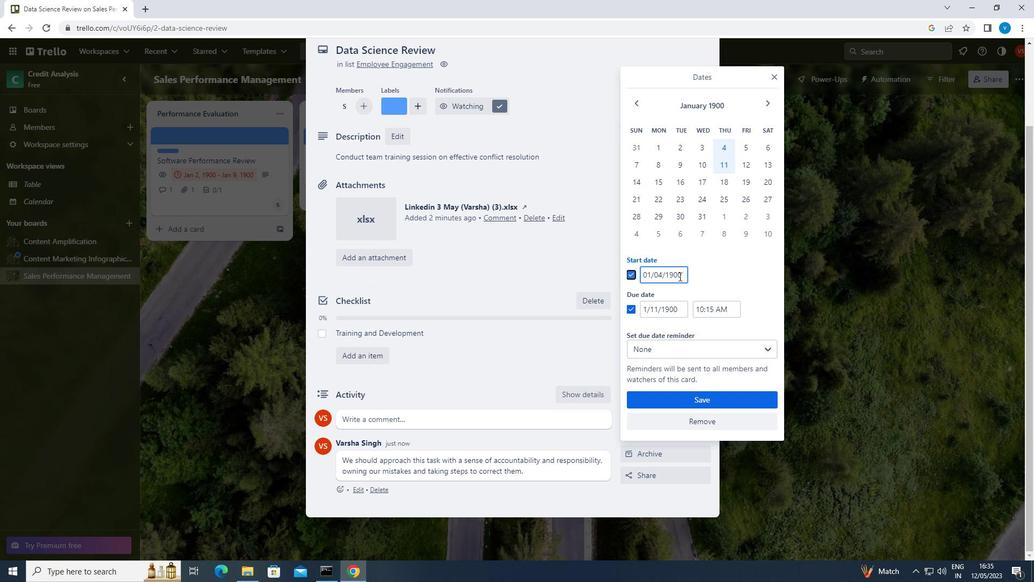 
Action: Mouse pressed left at (682, 276)
Screenshot: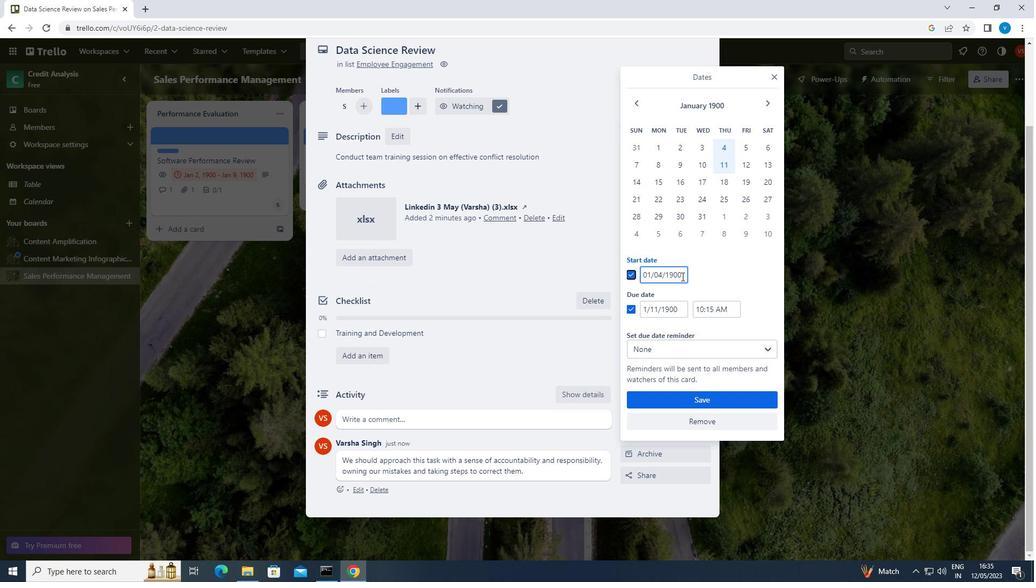 
Action: Key pressed <Key.backspace>
Screenshot: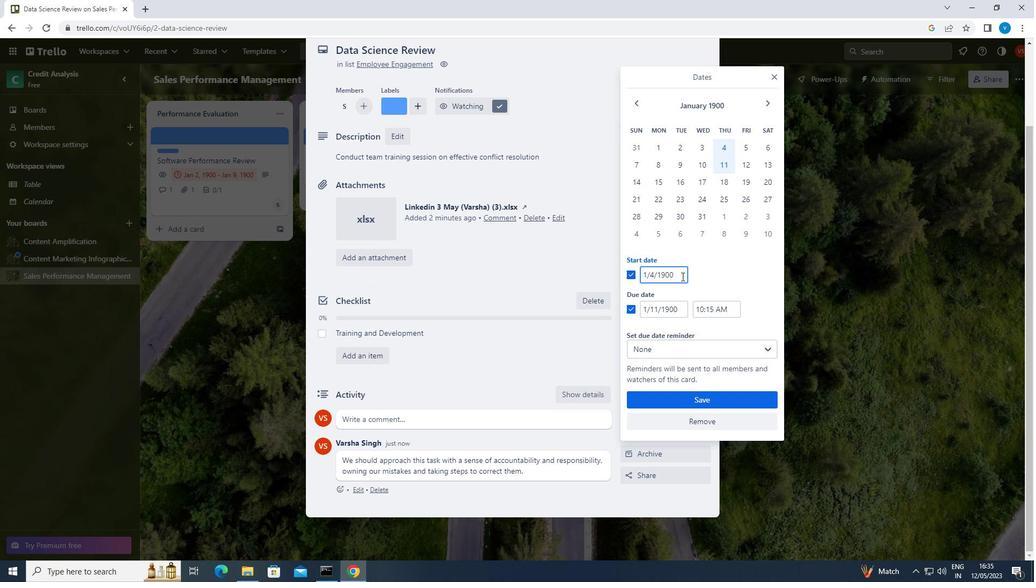 
Action: Mouse moved to (682, 275)
Screenshot: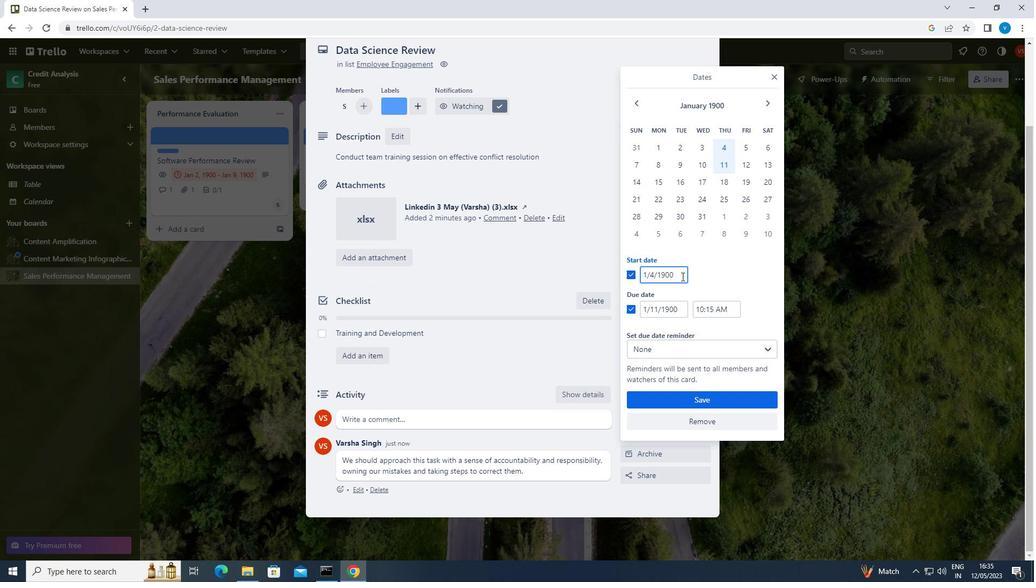 
Action: Key pressed <Key.backspace><Key.backspace><Key.backspace><Key.backspace><Key.backspace><Key.backspace><Key.backspace><Key.backspace><Key.backspace><Key.backspace><Key.backspace><Key.backspace><Key.backspace>01/05/1900
Screenshot: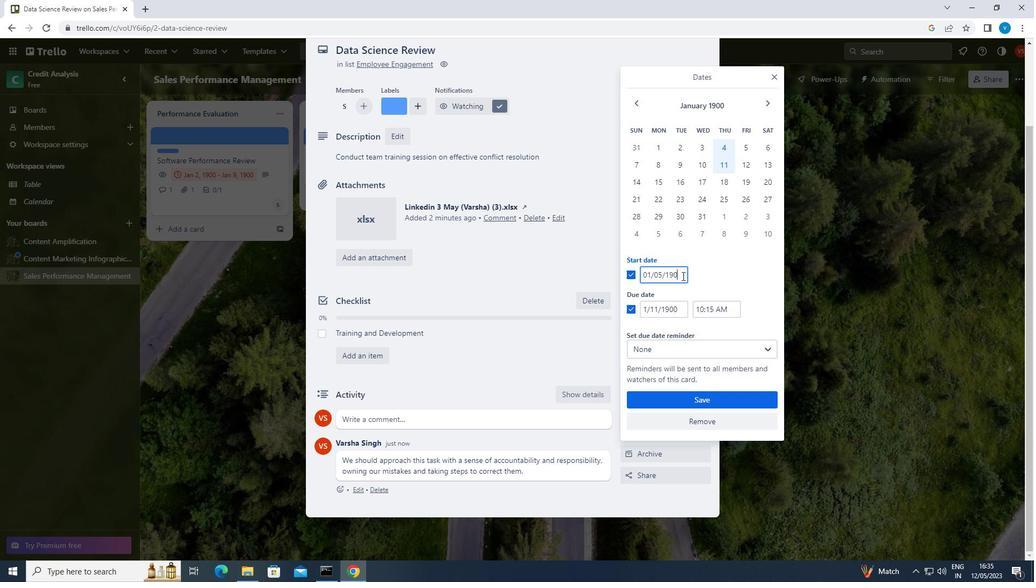 
Action: Mouse moved to (681, 308)
Screenshot: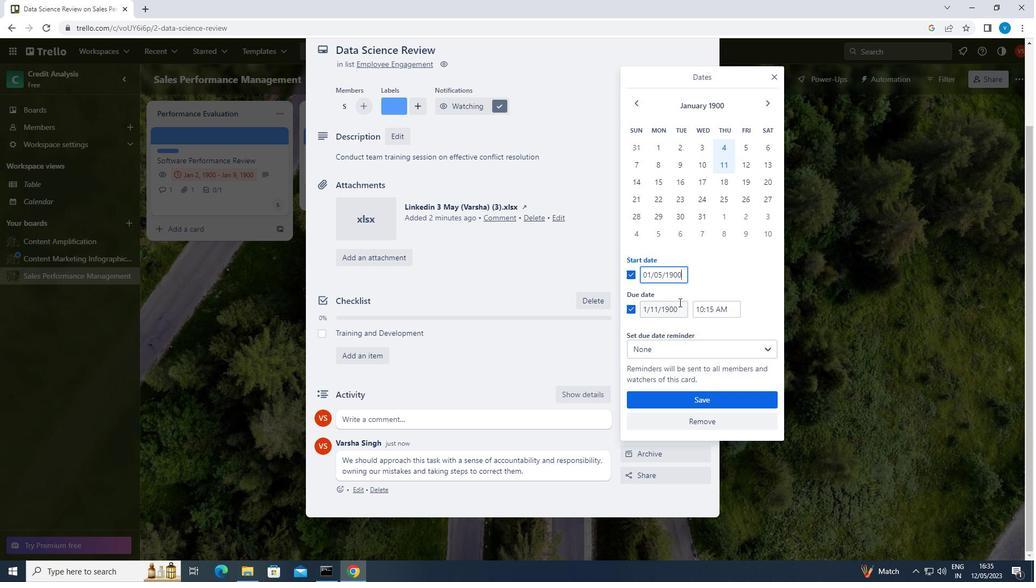 
Action: Mouse pressed left at (681, 308)
Screenshot: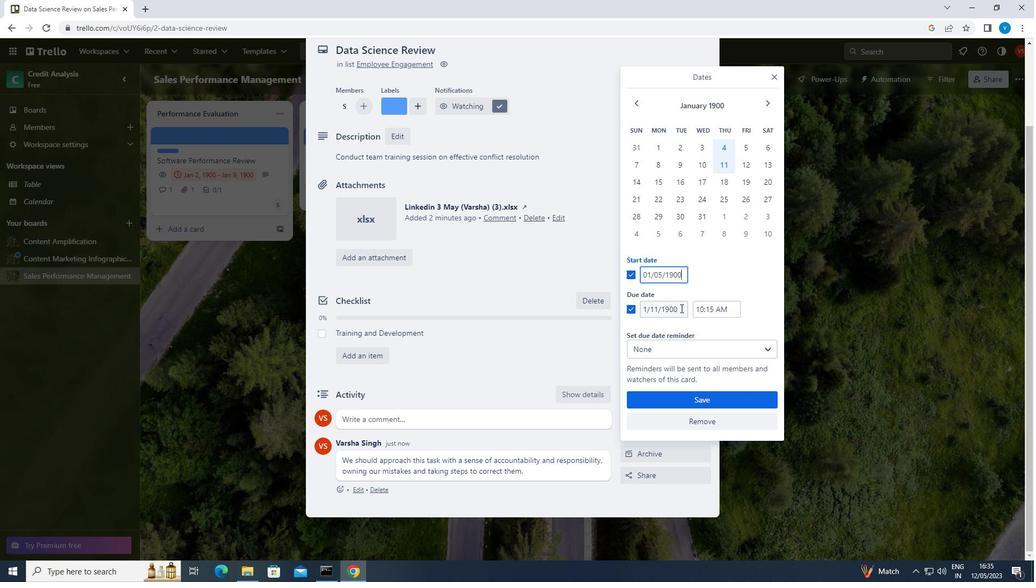 
Action: Key pressed <Key.backspace><Key.backspace><Key.backspace><Key.backspace><Key.backspace><Key.backspace><Key.backspace><Key.backspace><Key.backspace><Key.backspace><Key.backspace><Key.backspace><Key.backspace><Key.backspace><Key.backspace><Key.backspace>01/12/1900
Screenshot: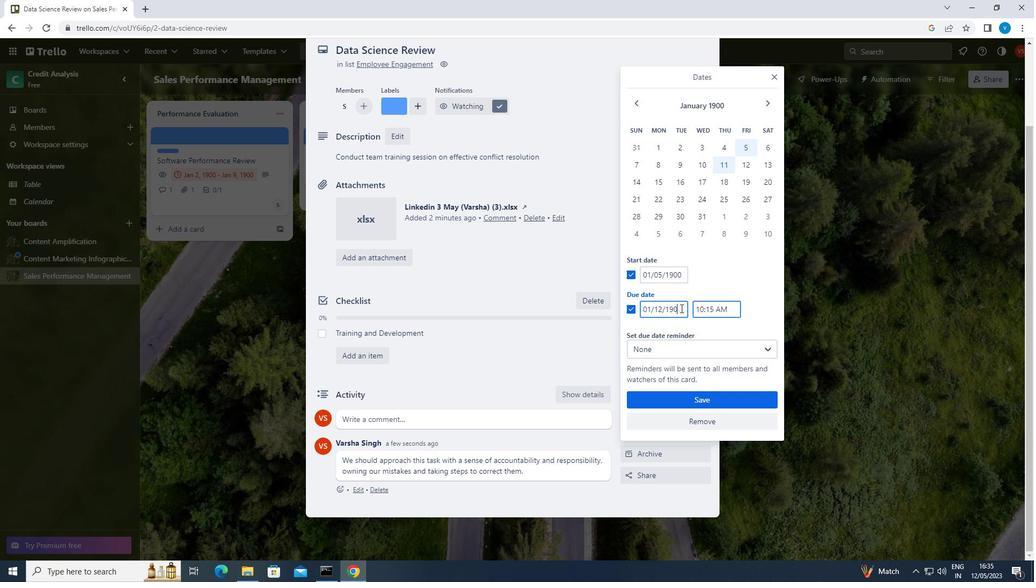 
Action: Mouse moved to (701, 400)
Screenshot: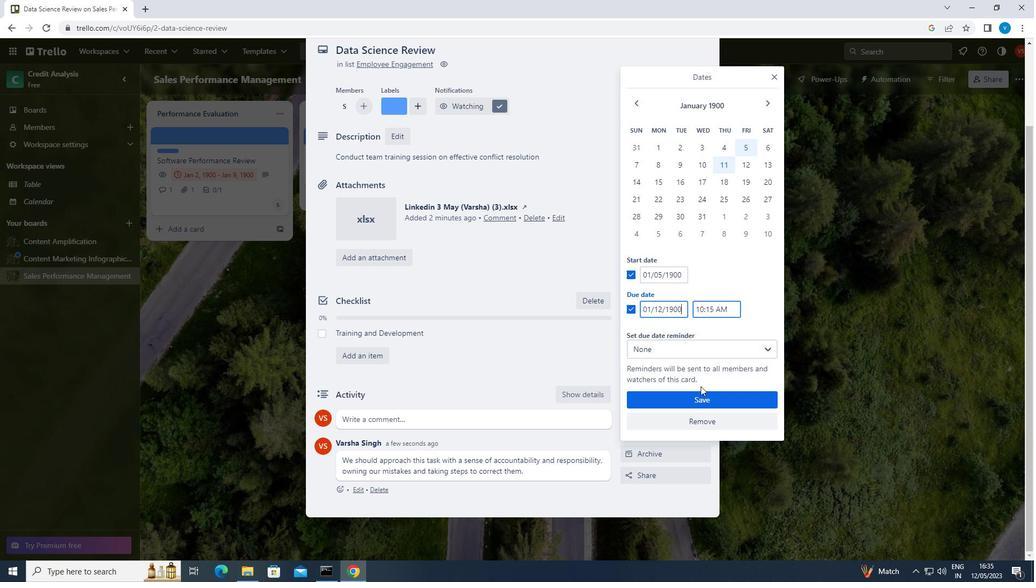 
Action: Mouse pressed left at (701, 400)
Screenshot: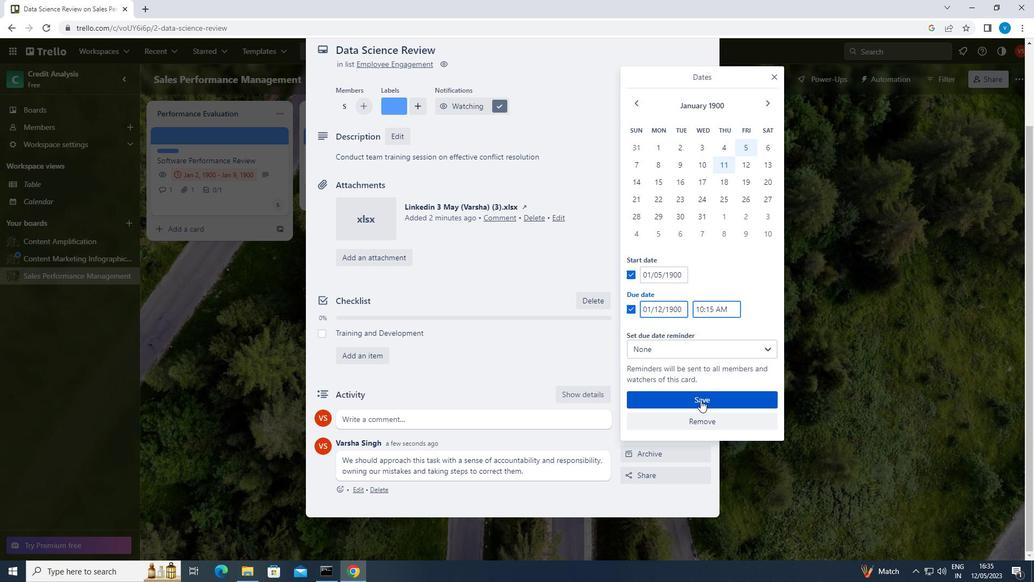 
